 Task: Create a due date automation trigger when advanced on, 2 days before a card is due add fields without custom field "Resume" set to a date in this week at 11:00 AM.
Action: Mouse moved to (836, 248)
Screenshot: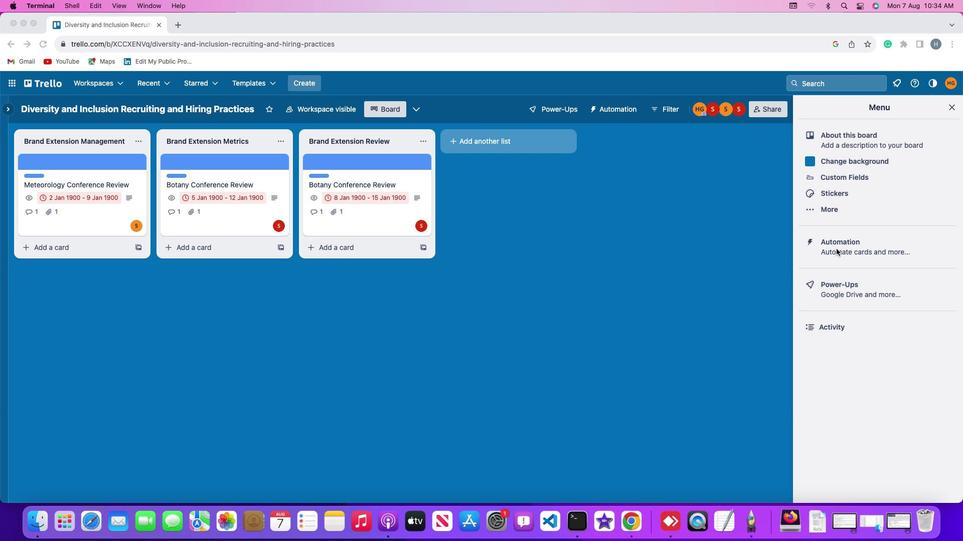 
Action: Mouse pressed left at (836, 248)
Screenshot: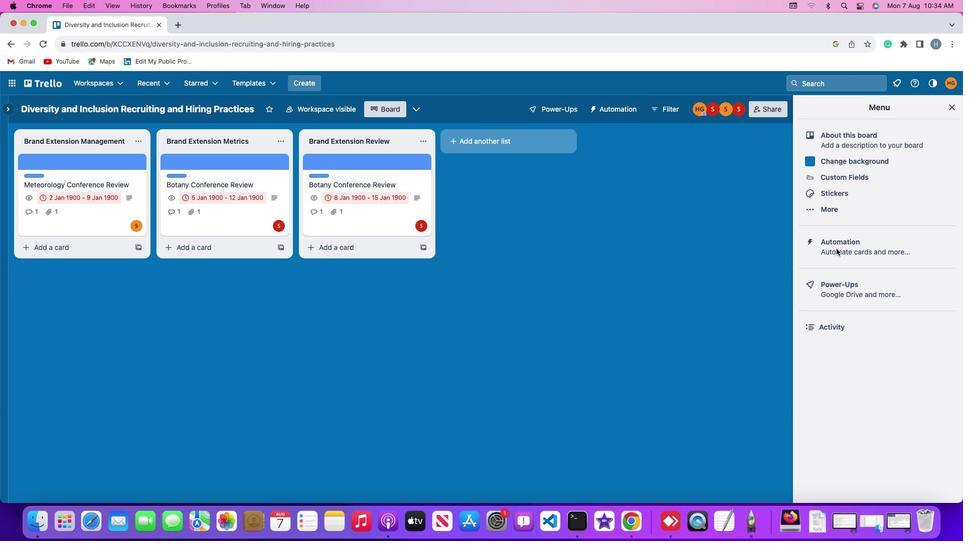 
Action: Mouse pressed left at (836, 248)
Screenshot: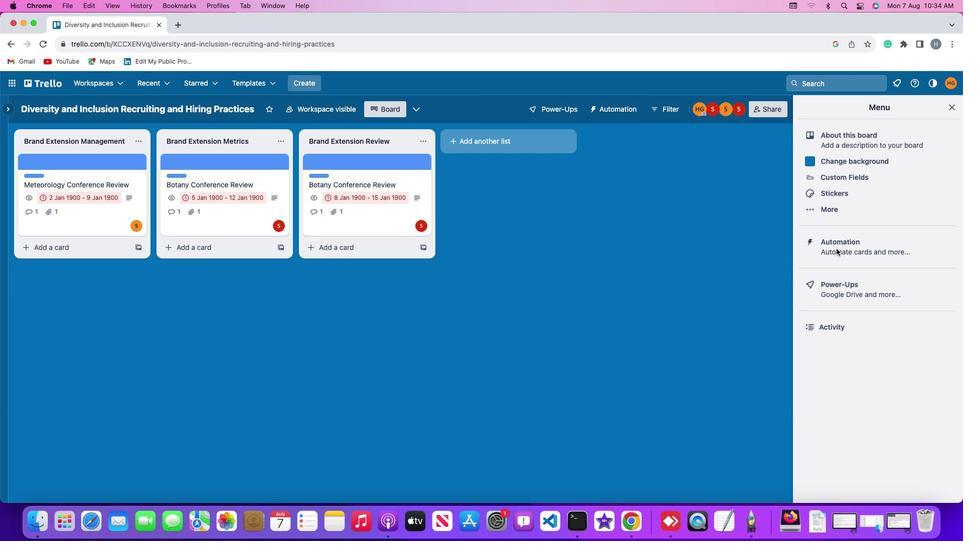 
Action: Mouse moved to (59, 238)
Screenshot: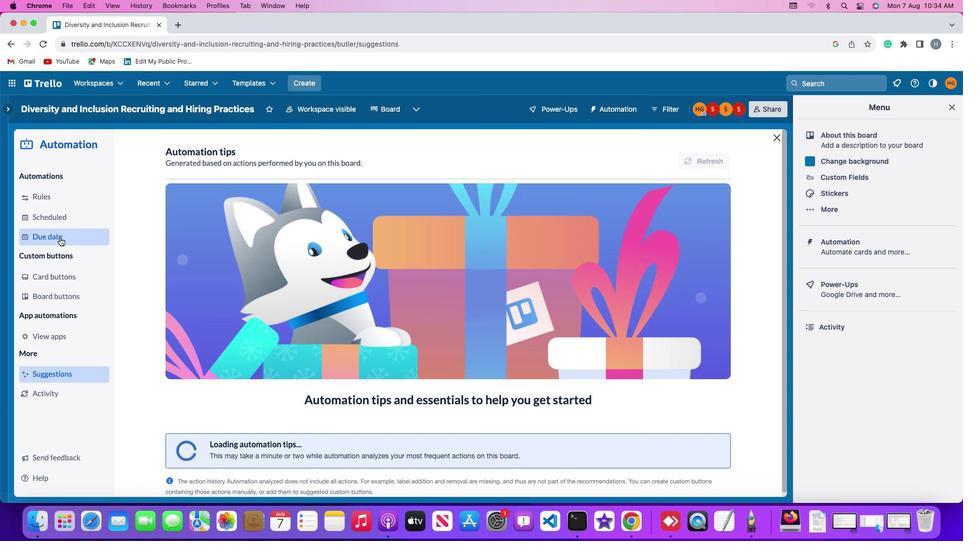 
Action: Mouse pressed left at (59, 238)
Screenshot: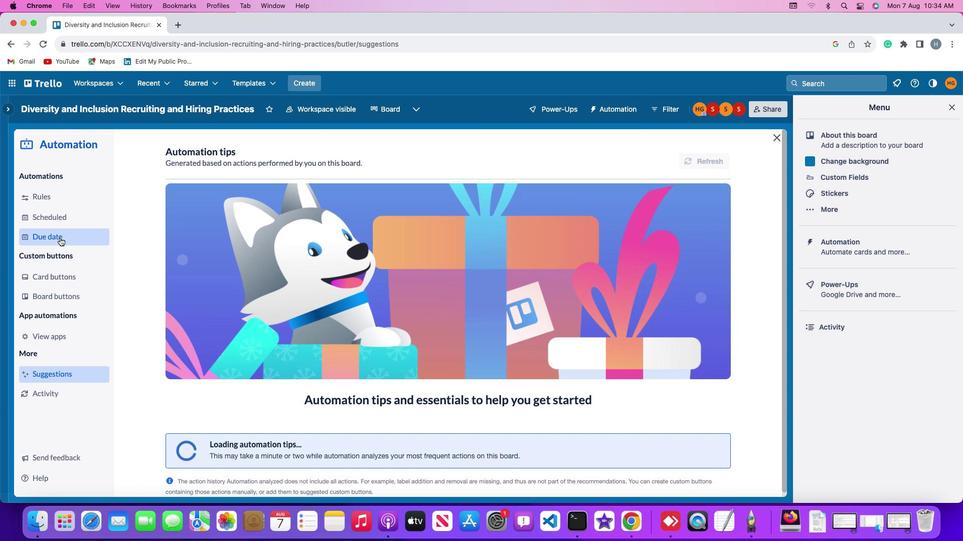 
Action: Mouse moved to (677, 153)
Screenshot: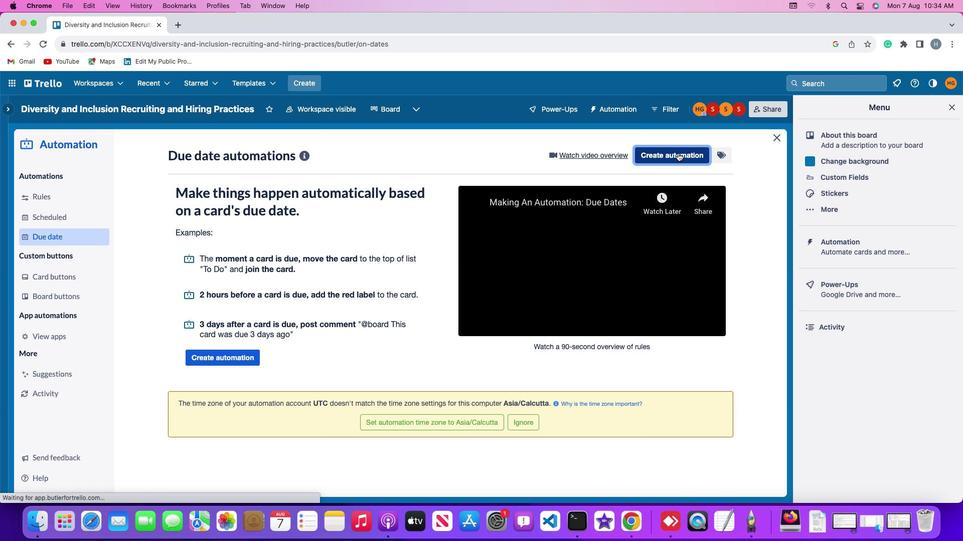 
Action: Mouse pressed left at (677, 153)
Screenshot: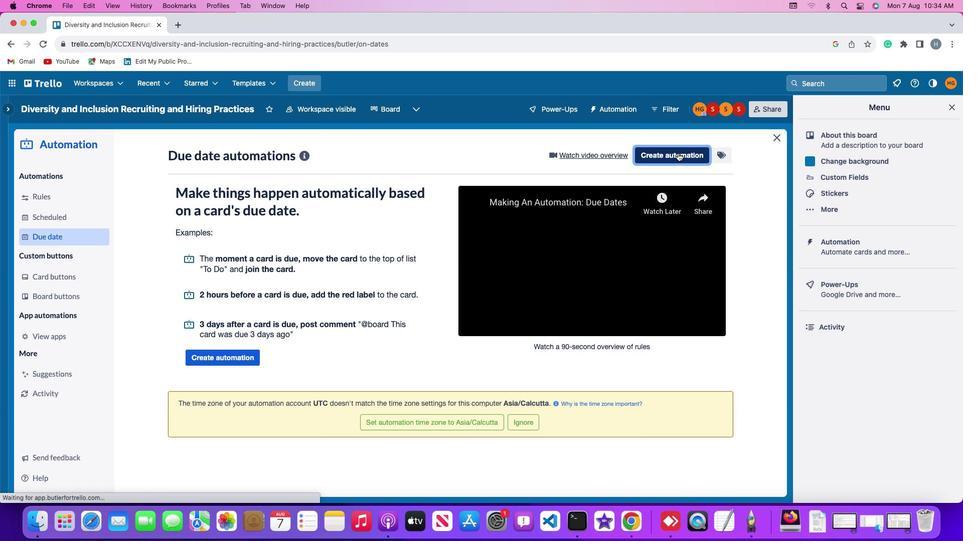 
Action: Mouse moved to (426, 253)
Screenshot: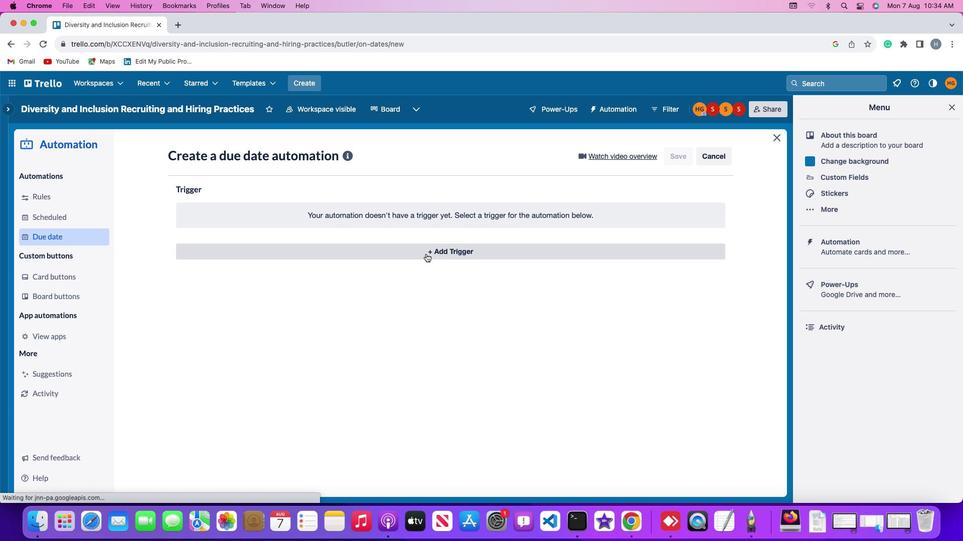 
Action: Mouse pressed left at (426, 253)
Screenshot: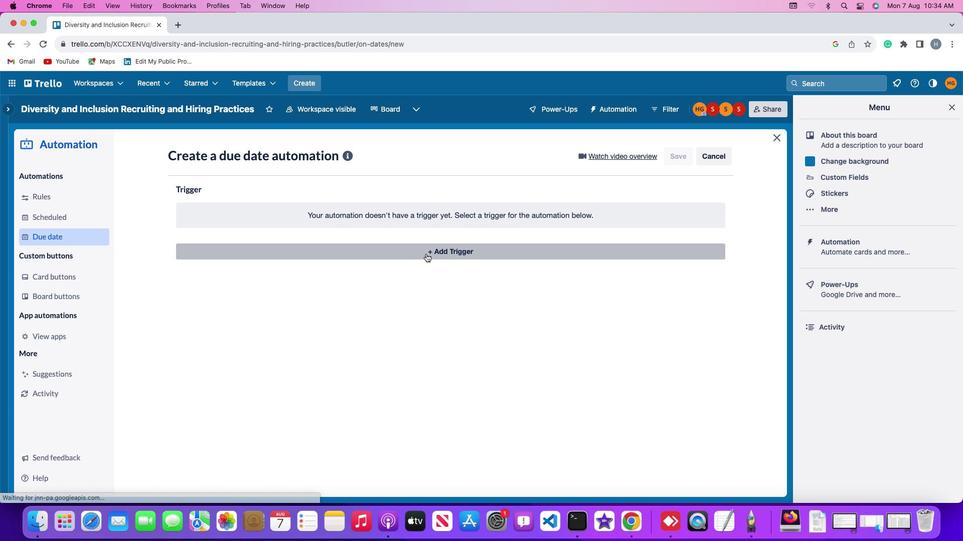 
Action: Mouse moved to (195, 403)
Screenshot: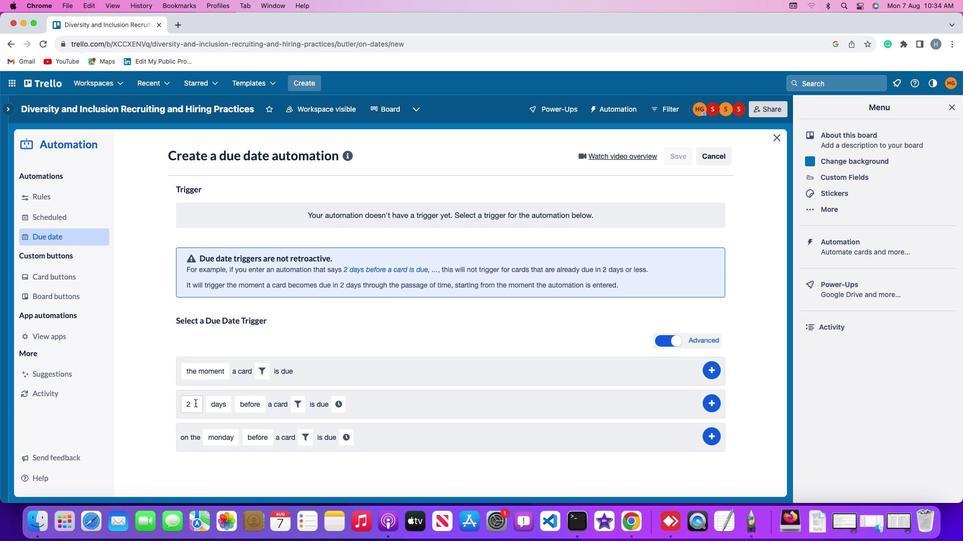 
Action: Mouse pressed left at (195, 403)
Screenshot: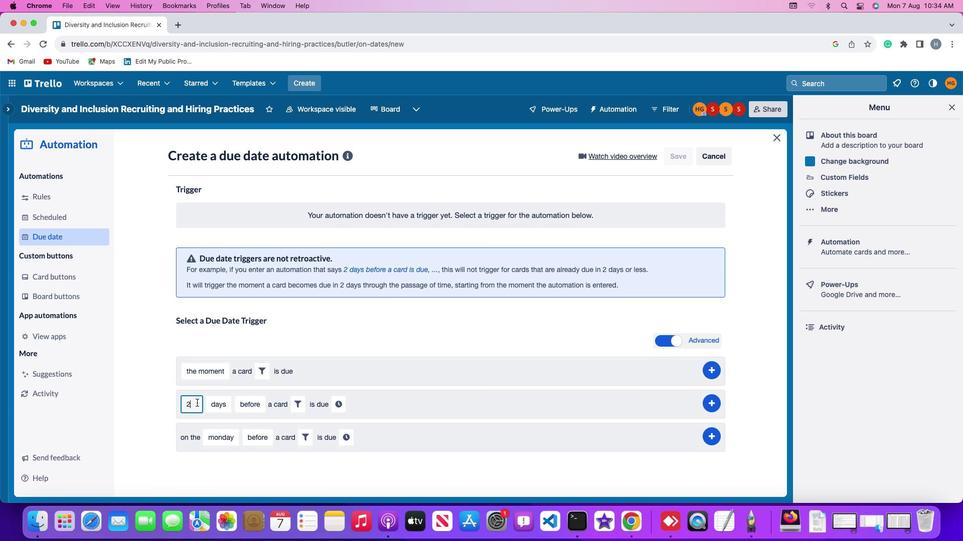 
Action: Mouse moved to (196, 404)
Screenshot: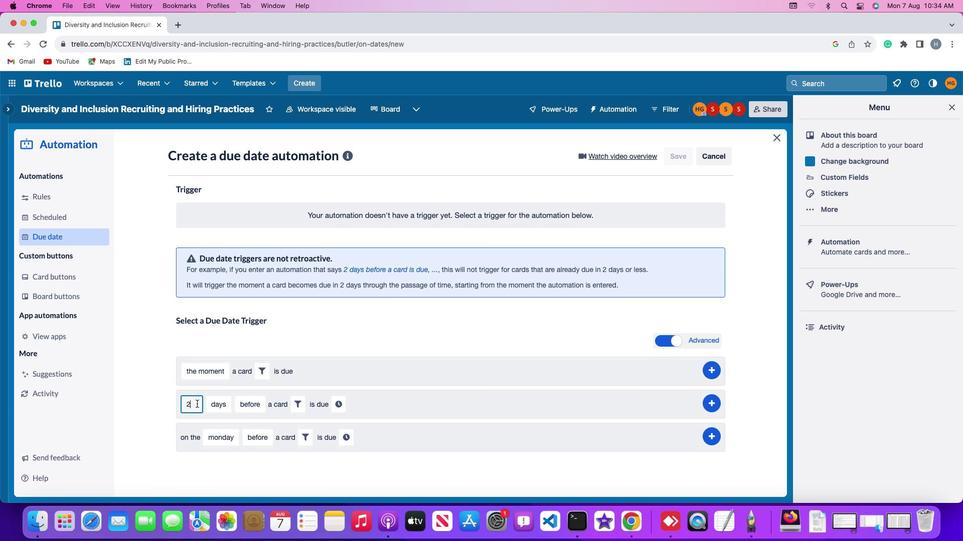 
Action: Key pressed Key.backspace'2'
Screenshot: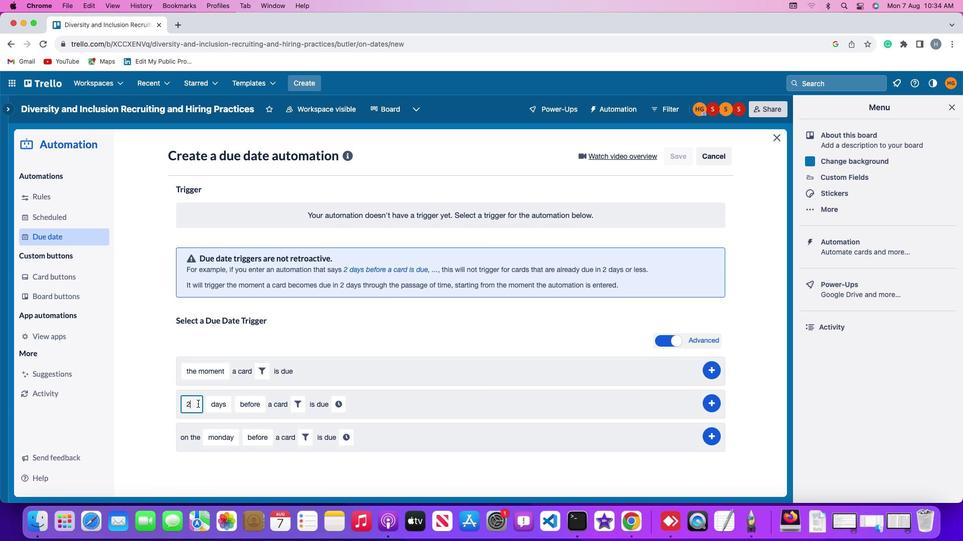 
Action: Mouse moved to (221, 407)
Screenshot: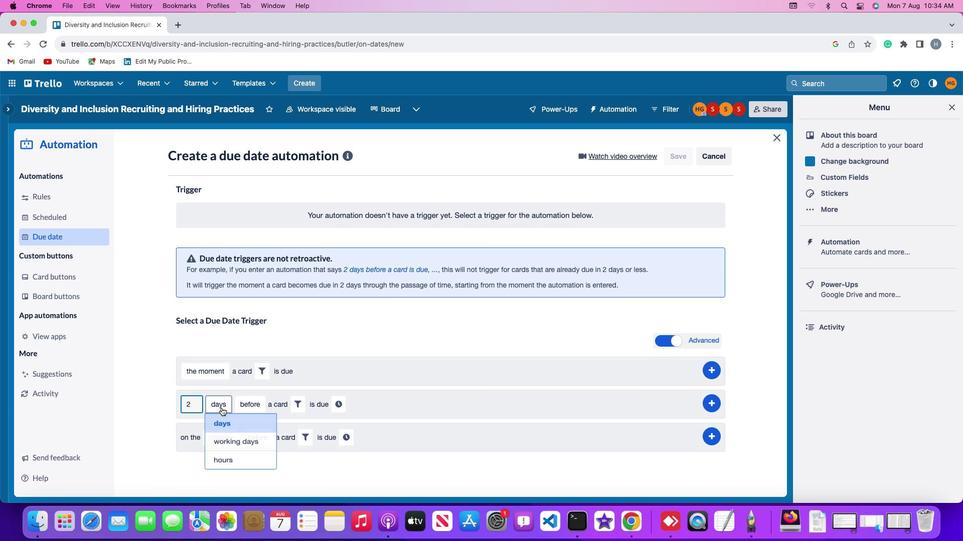 
Action: Mouse pressed left at (221, 407)
Screenshot: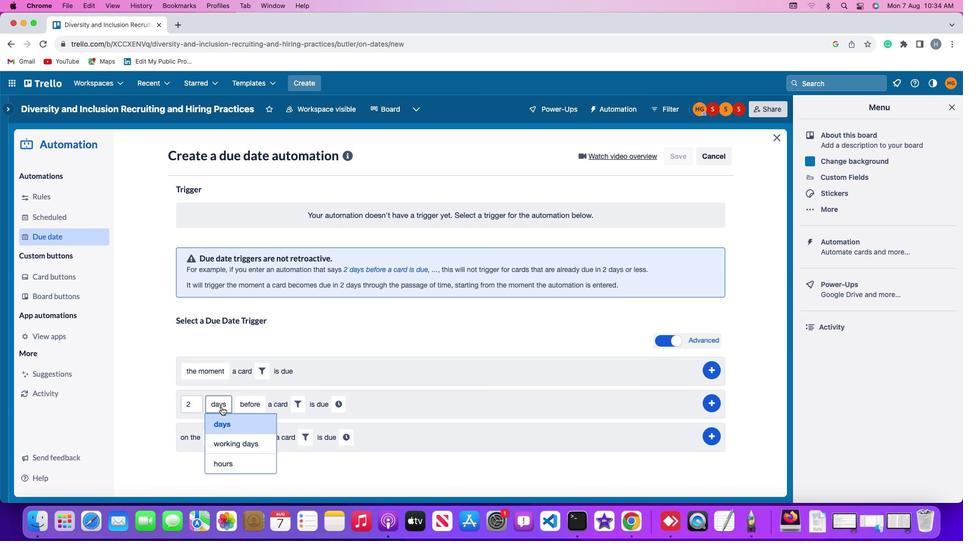 
Action: Mouse moved to (226, 427)
Screenshot: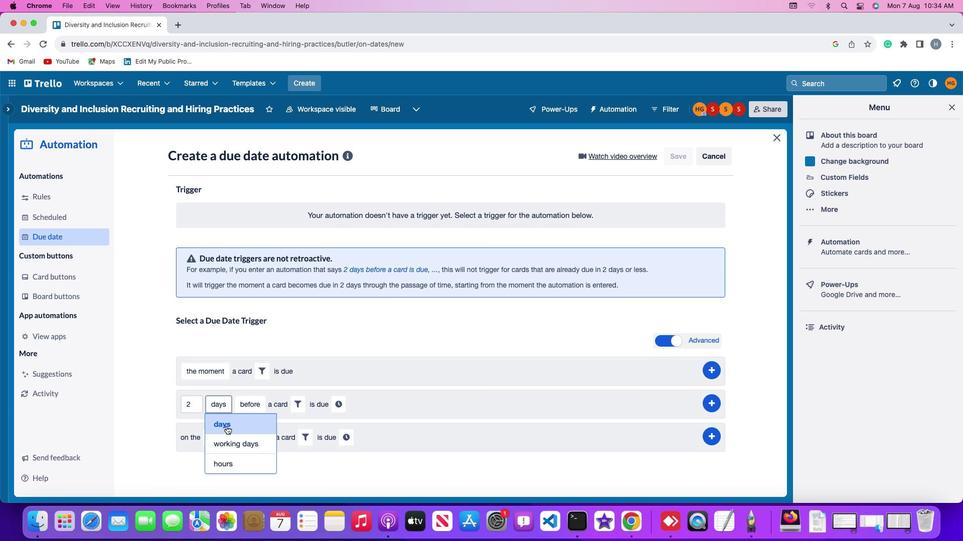 
Action: Mouse pressed left at (226, 427)
Screenshot: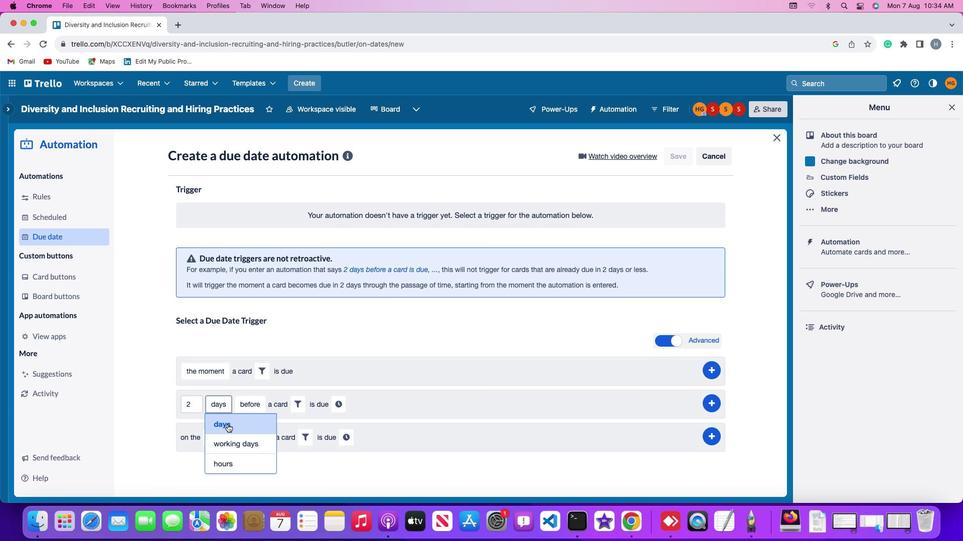 
Action: Mouse moved to (262, 400)
Screenshot: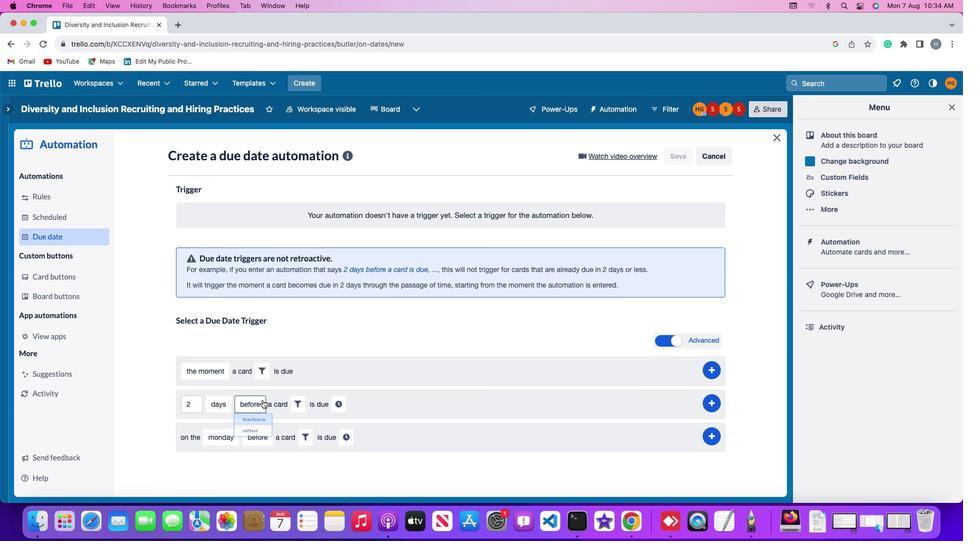 
Action: Mouse pressed left at (262, 400)
Screenshot: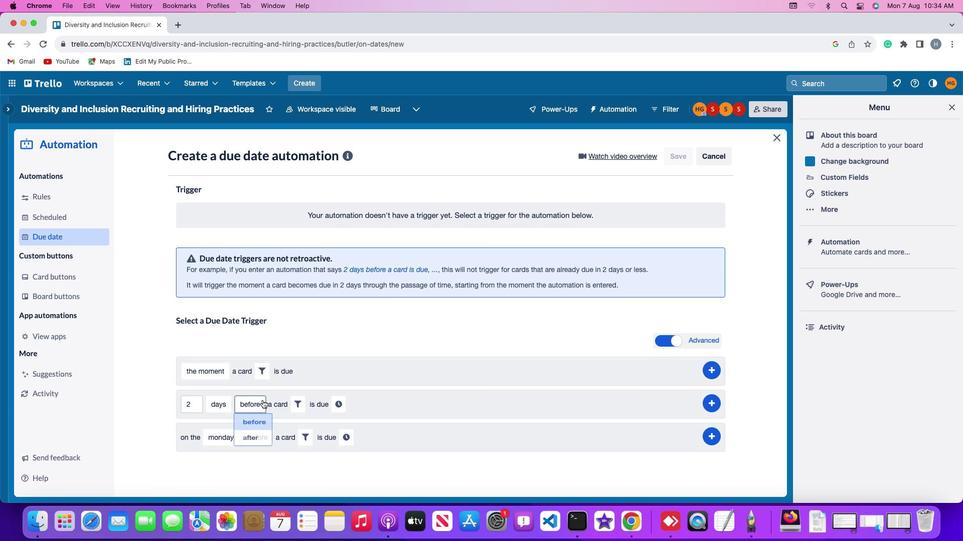 
Action: Mouse moved to (259, 421)
Screenshot: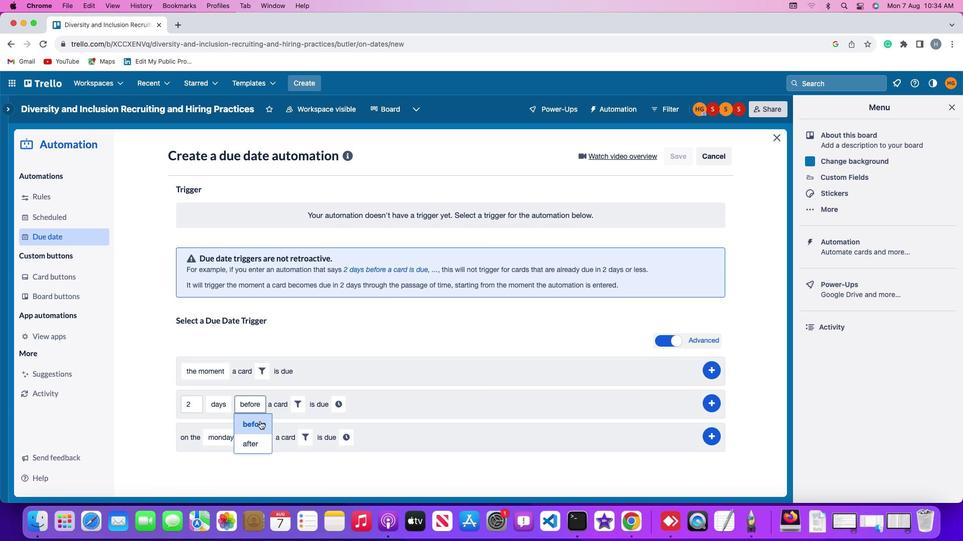 
Action: Mouse pressed left at (259, 421)
Screenshot: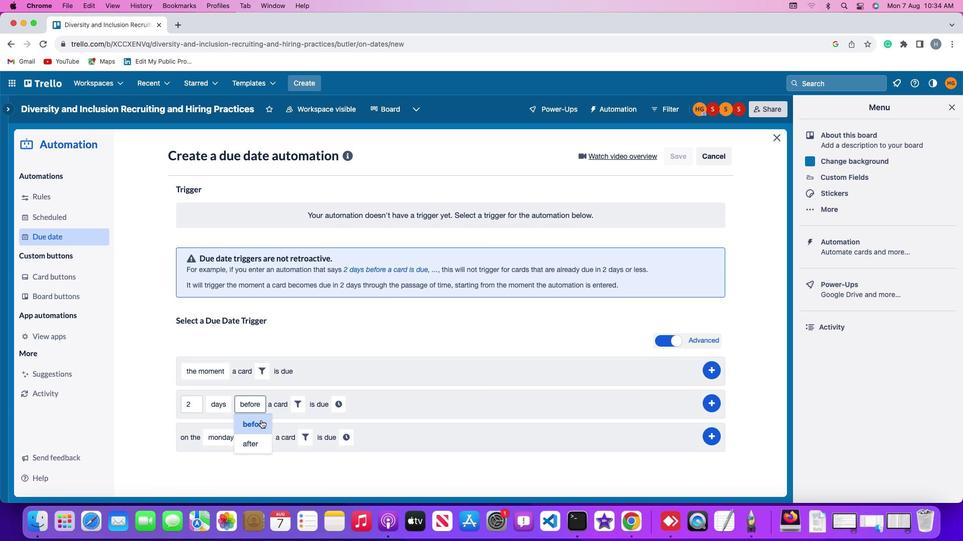 
Action: Mouse moved to (295, 403)
Screenshot: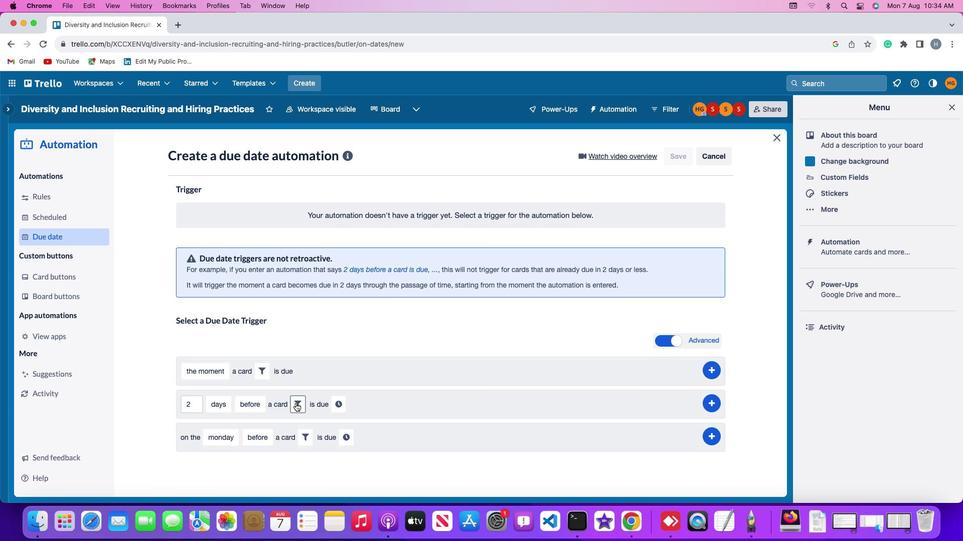
Action: Mouse pressed left at (295, 403)
Screenshot: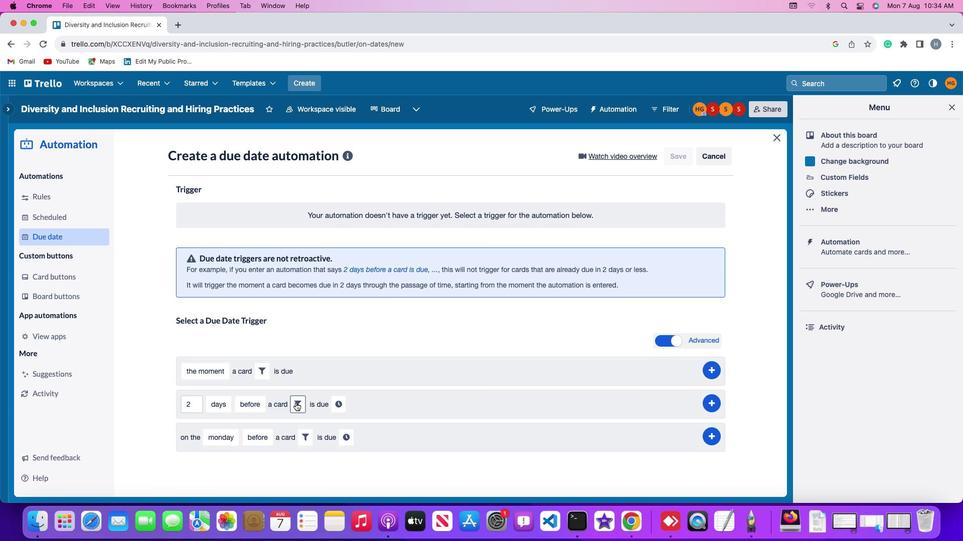 
Action: Mouse moved to (464, 434)
Screenshot: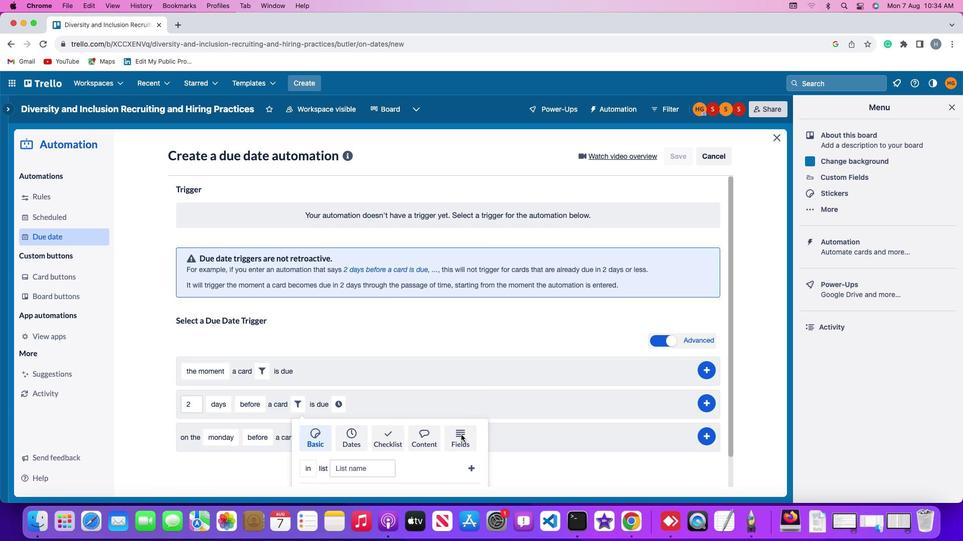 
Action: Mouse pressed left at (464, 434)
Screenshot: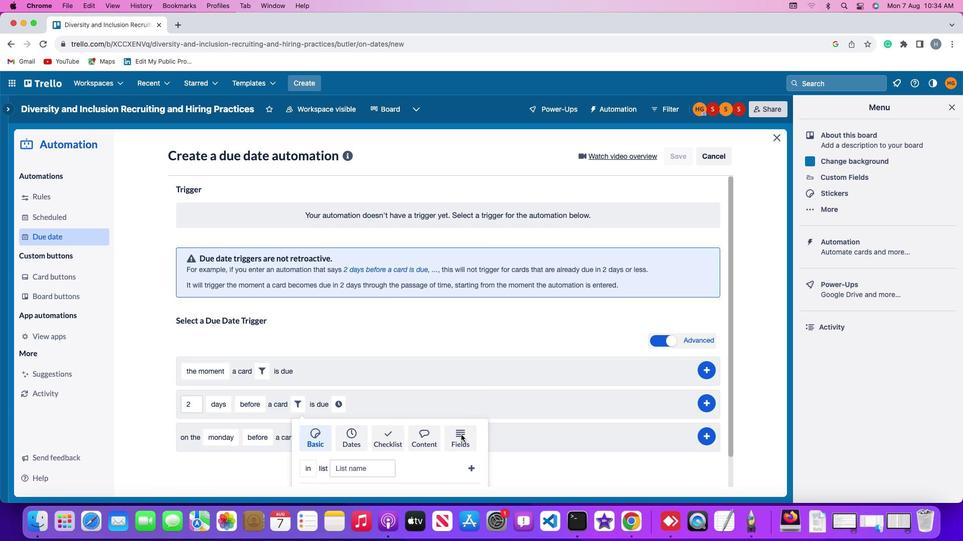 
Action: Mouse moved to (383, 442)
Screenshot: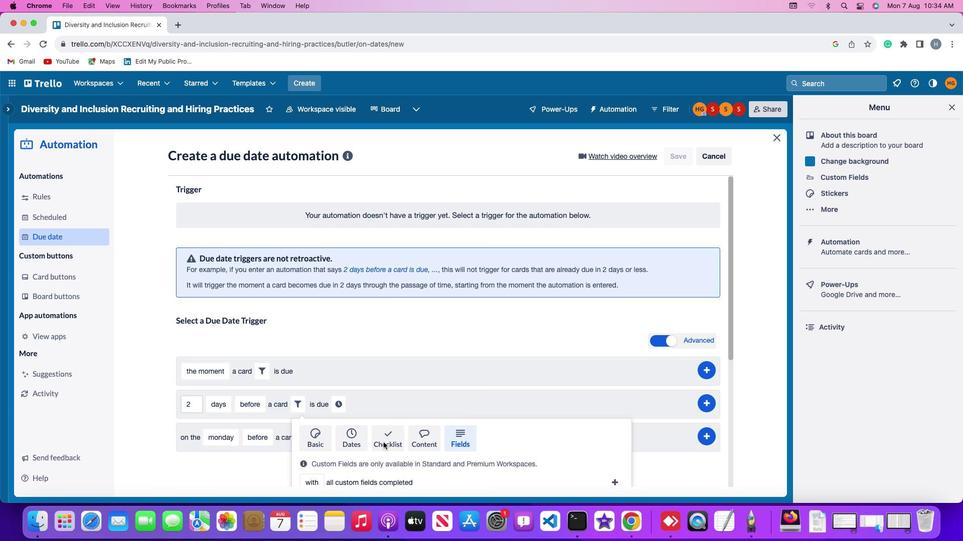 
Action: Mouse scrolled (383, 442) with delta (0, 0)
Screenshot: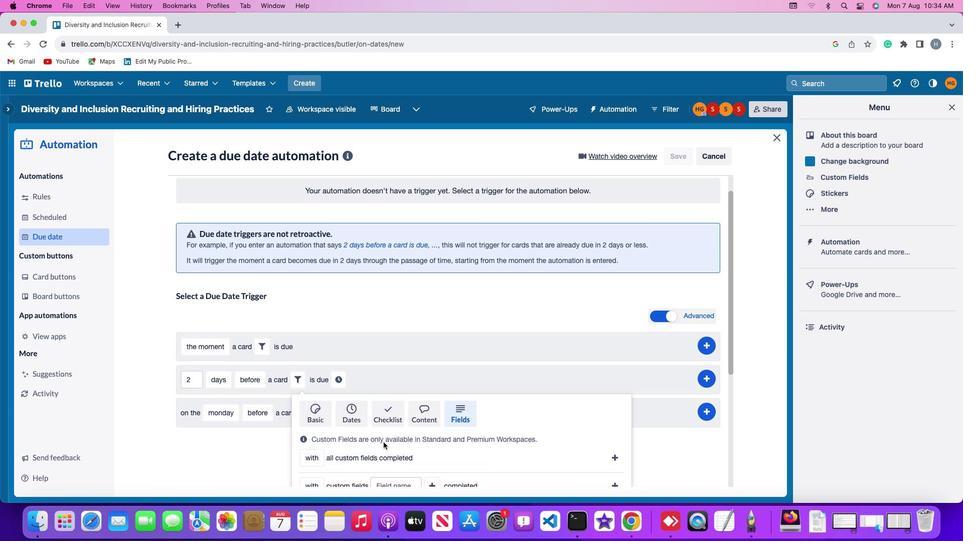 
Action: Mouse scrolled (383, 442) with delta (0, 0)
Screenshot: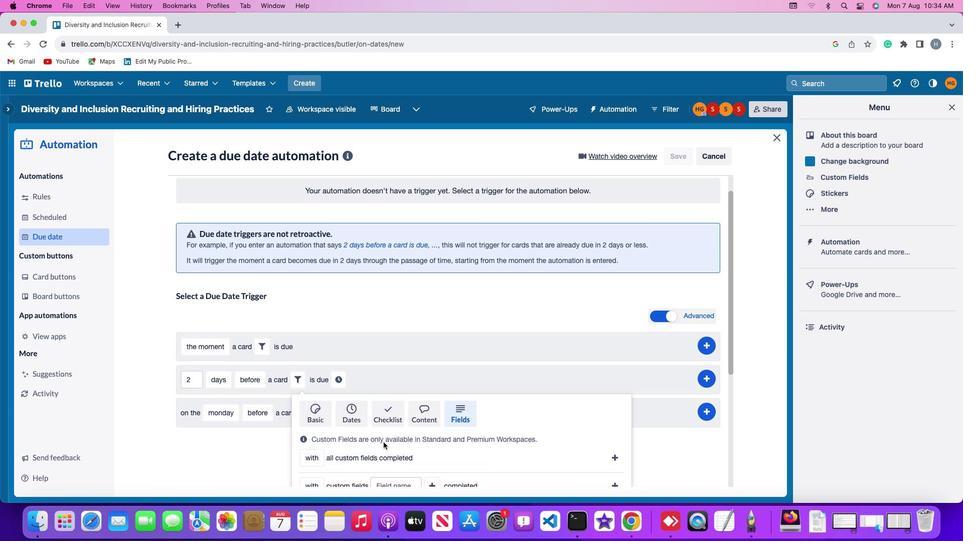
Action: Mouse scrolled (383, 442) with delta (0, -2)
Screenshot: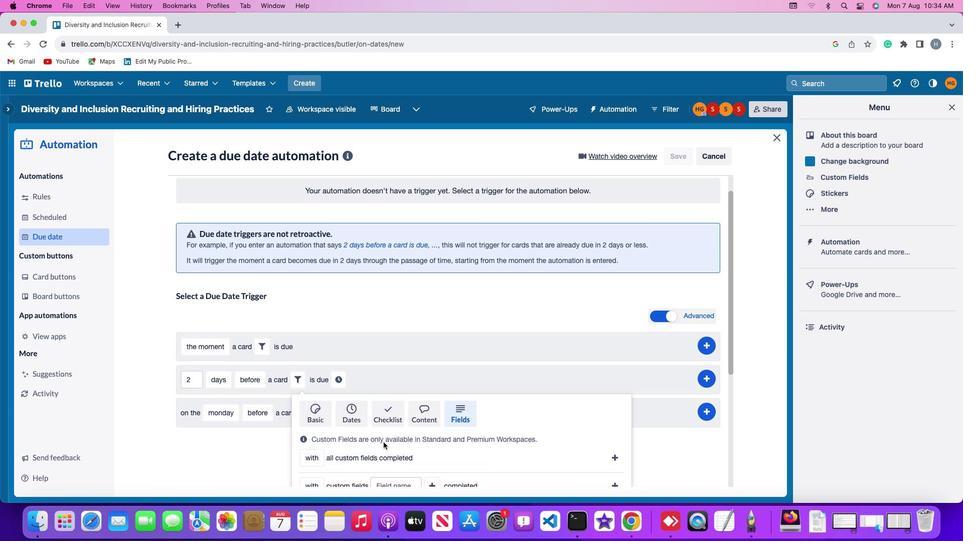 
Action: Mouse scrolled (383, 442) with delta (0, -2)
Screenshot: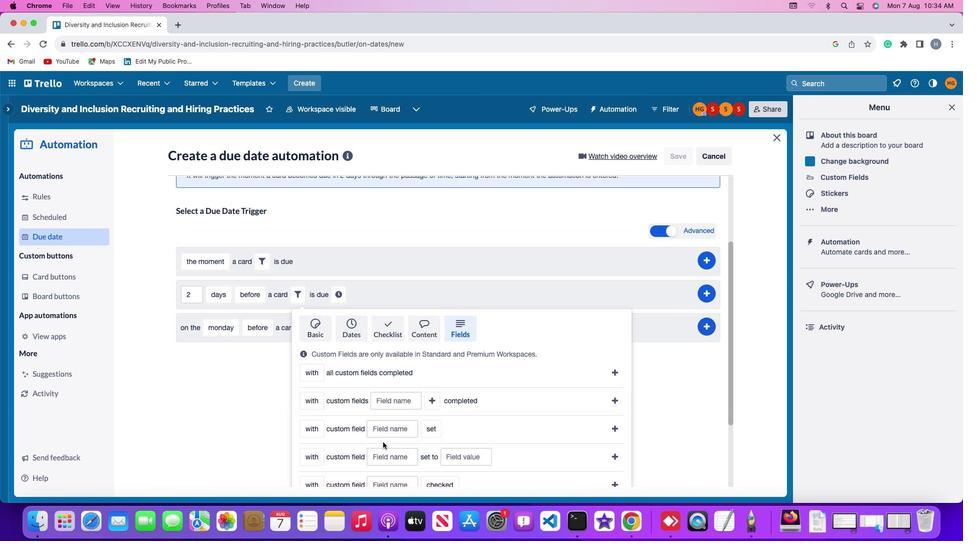 
Action: Mouse scrolled (383, 442) with delta (0, -3)
Screenshot: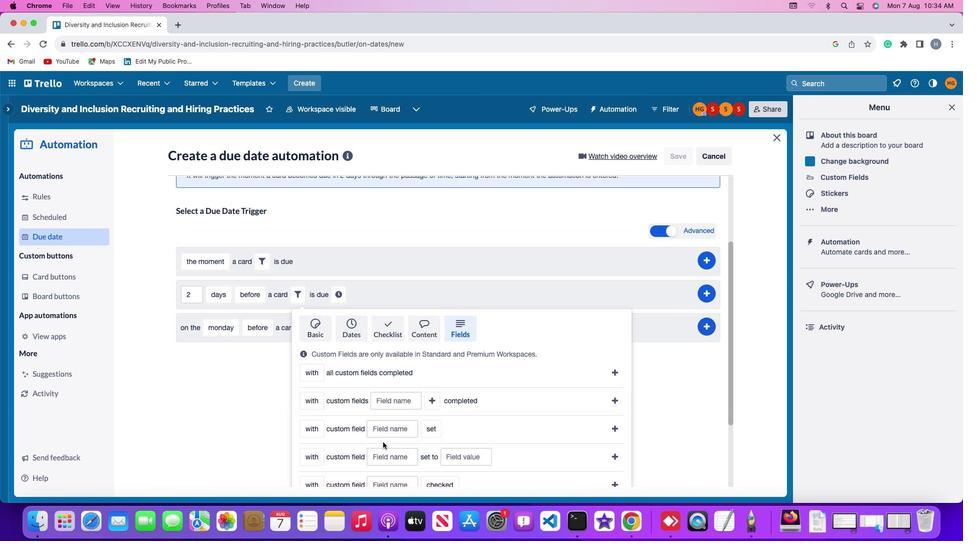 
Action: Mouse scrolled (383, 442) with delta (0, -3)
Screenshot: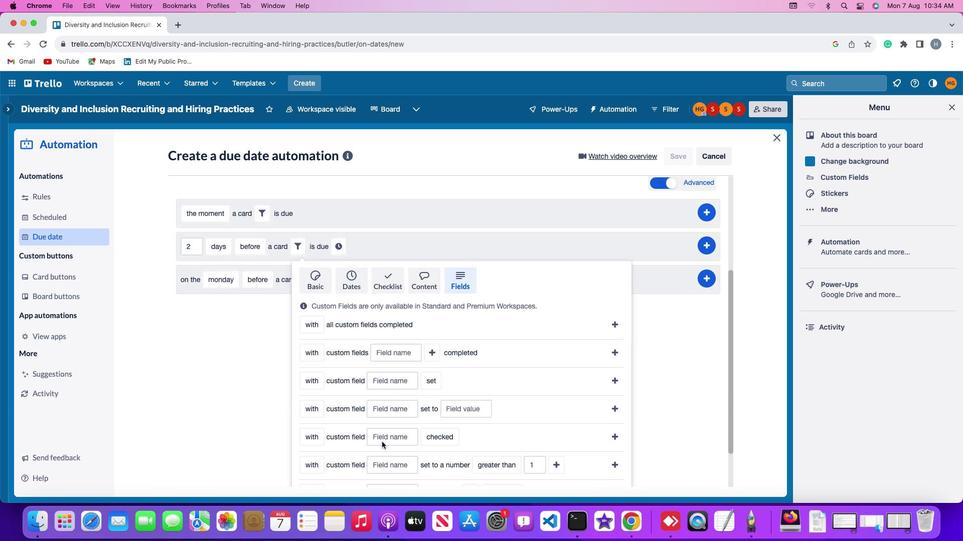 
Action: Mouse scrolled (383, 442) with delta (0, -3)
Screenshot: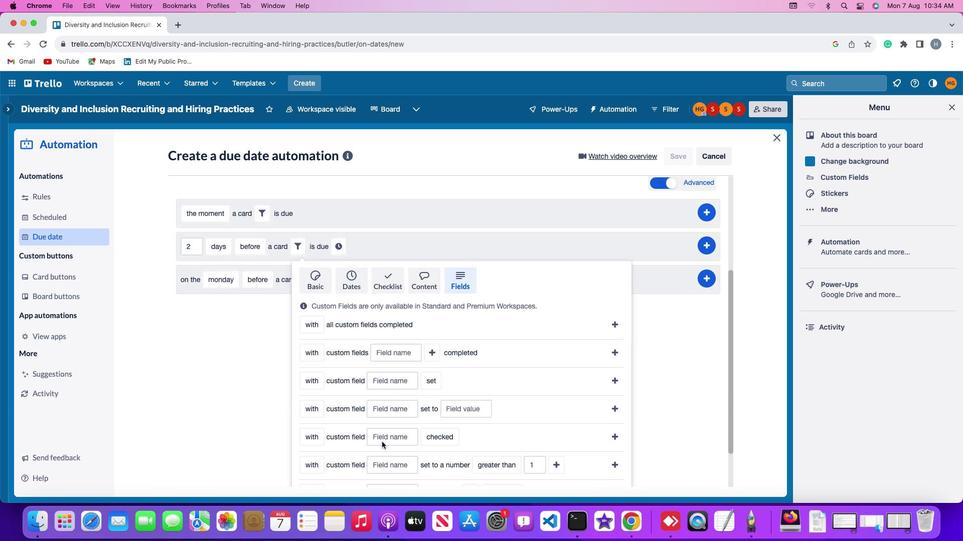 
Action: Mouse moved to (382, 442)
Screenshot: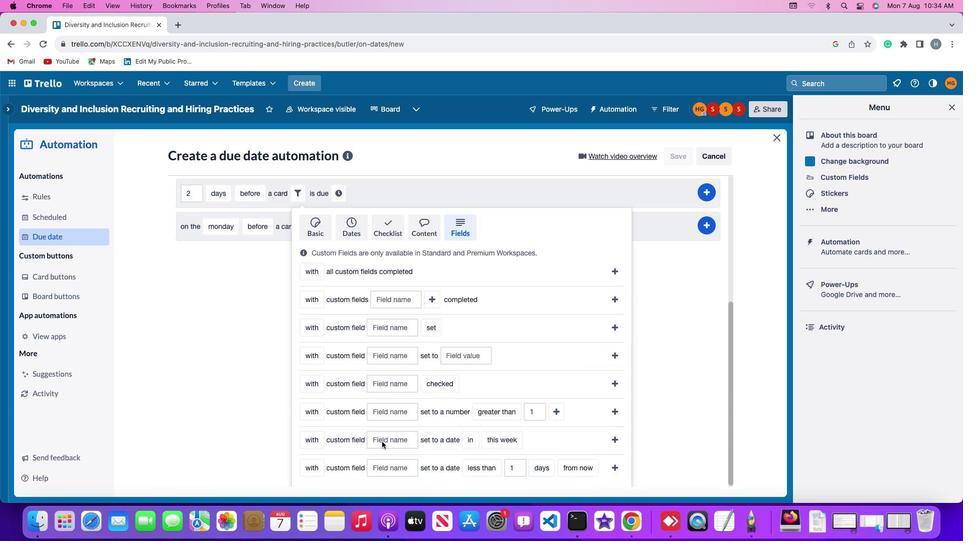 
Action: Mouse scrolled (382, 442) with delta (0, 0)
Screenshot: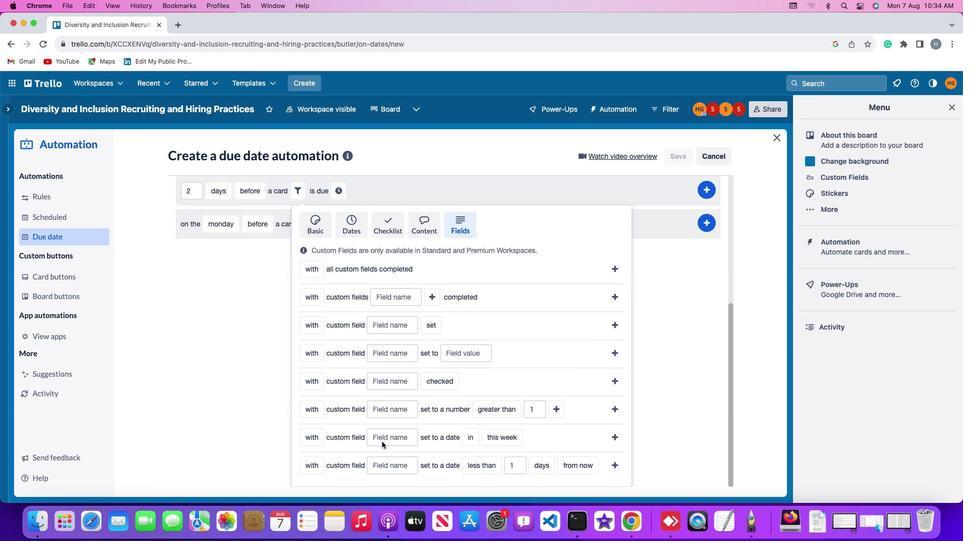 
Action: Mouse scrolled (382, 442) with delta (0, 0)
Screenshot: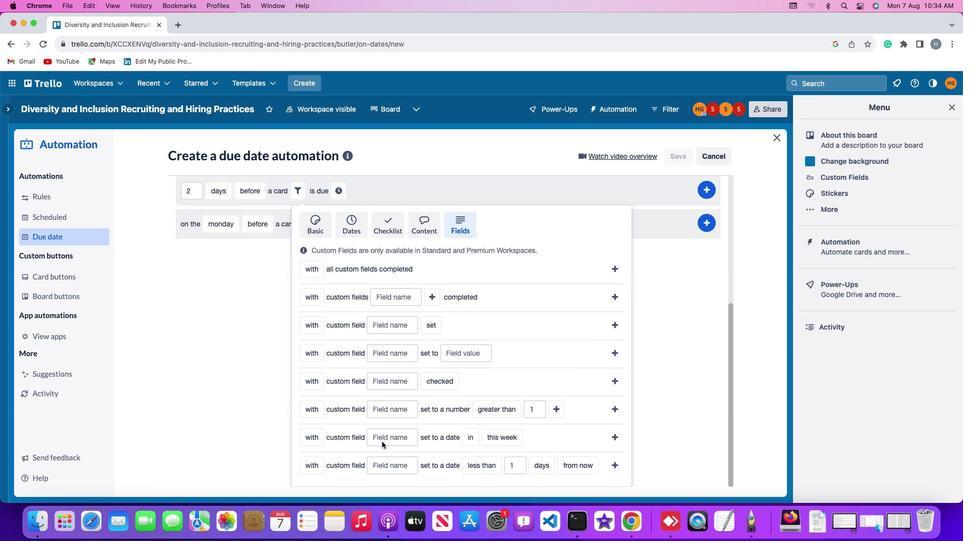 
Action: Mouse scrolled (382, 442) with delta (0, -2)
Screenshot: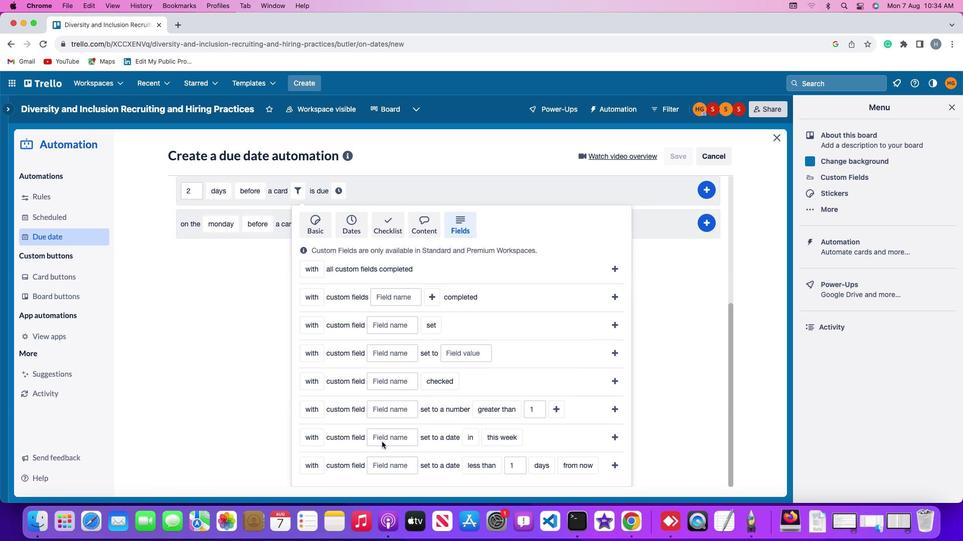 
Action: Mouse scrolled (382, 442) with delta (0, -2)
Screenshot: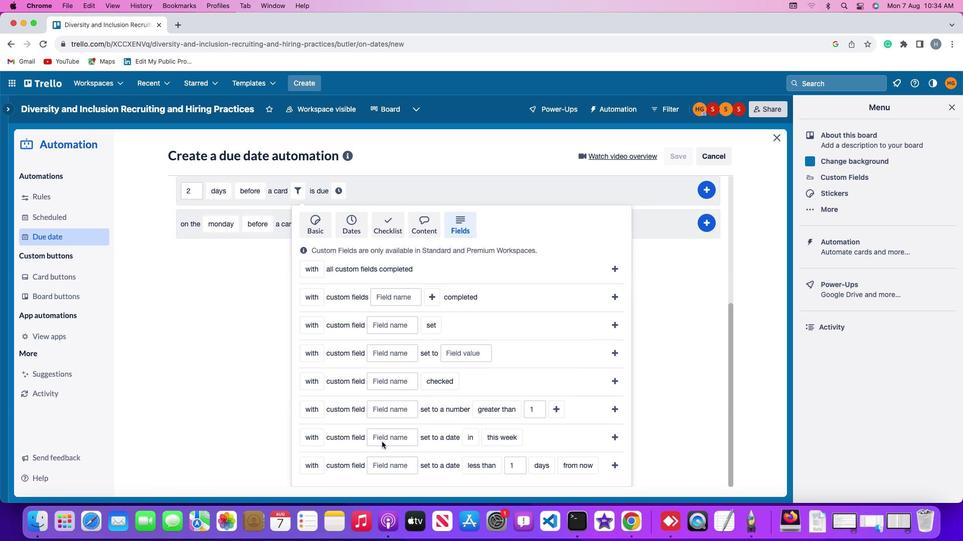 
Action: Mouse moved to (313, 443)
Screenshot: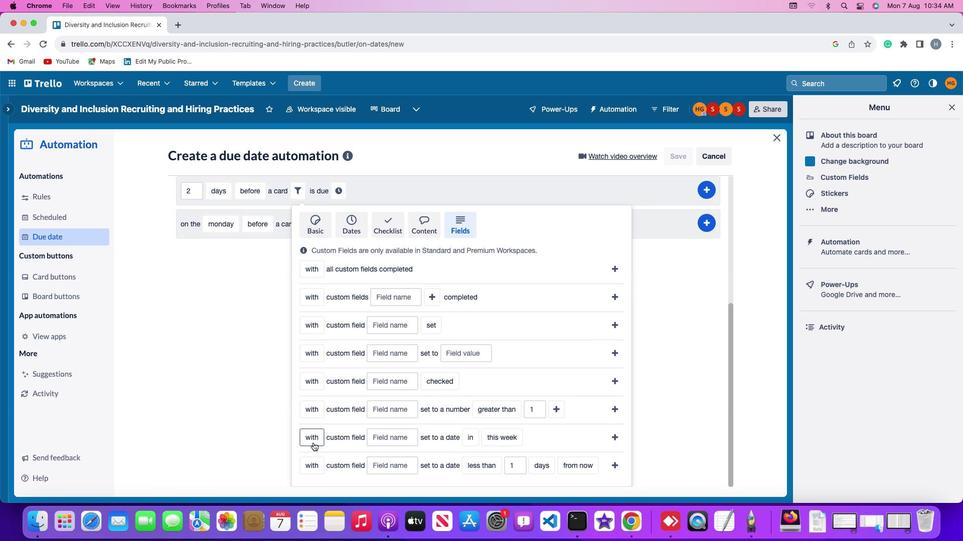 
Action: Mouse pressed left at (313, 443)
Screenshot: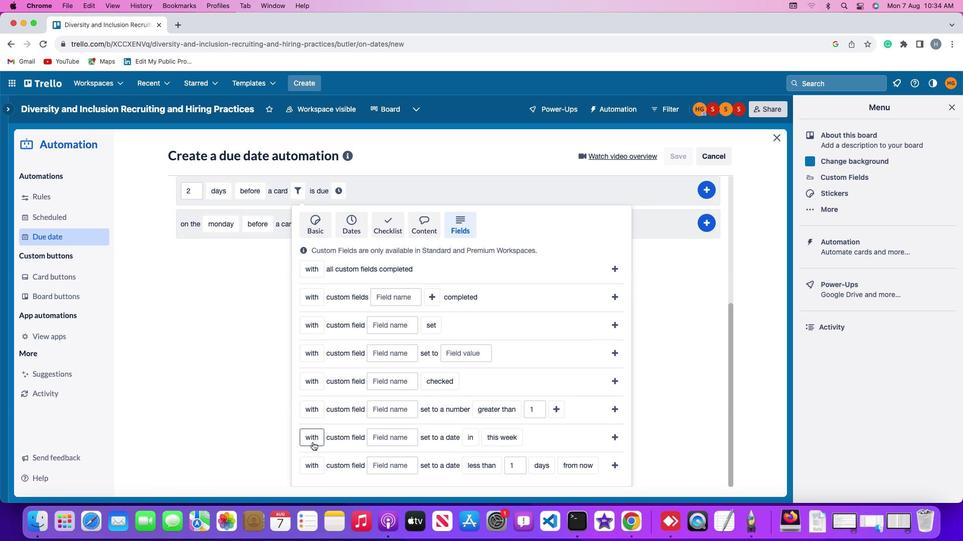 
Action: Mouse moved to (316, 470)
Screenshot: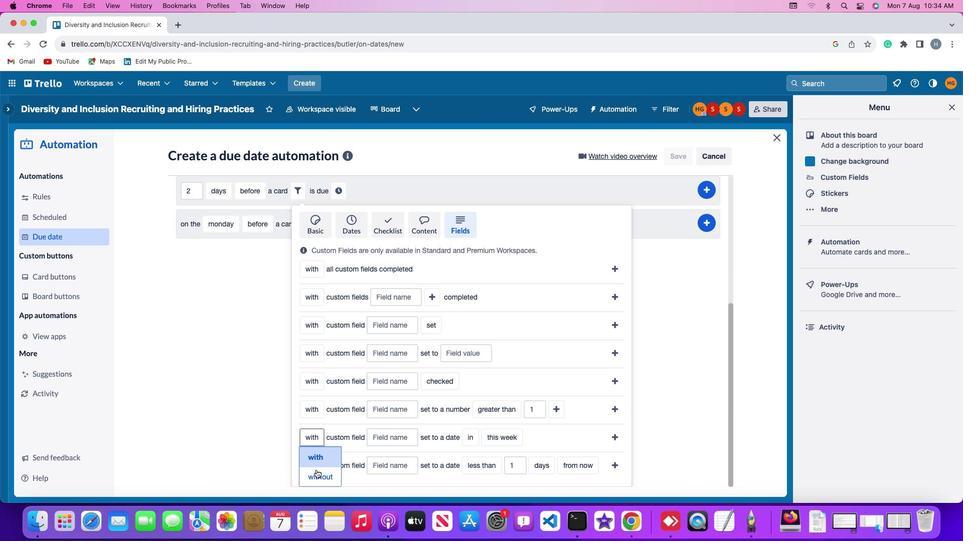 
Action: Mouse pressed left at (316, 470)
Screenshot: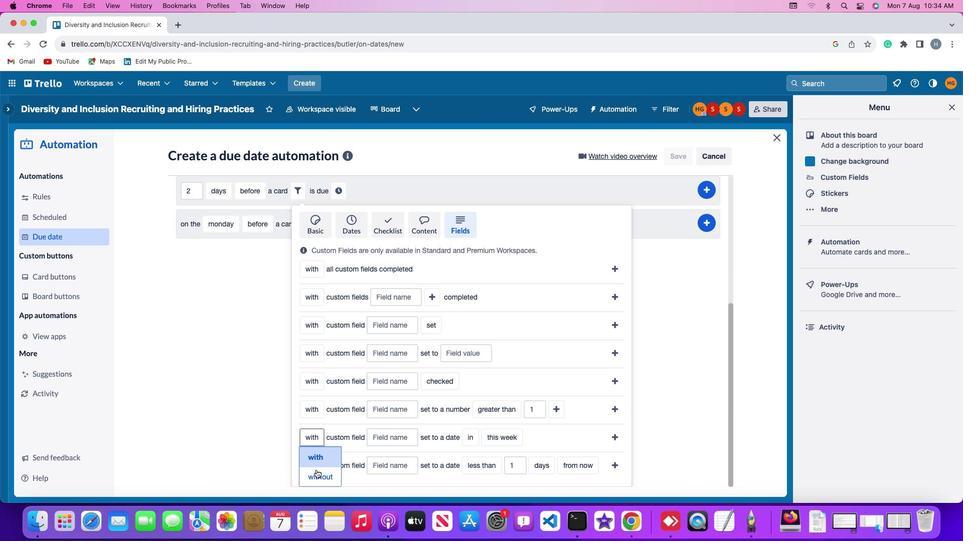 
Action: Mouse moved to (402, 436)
Screenshot: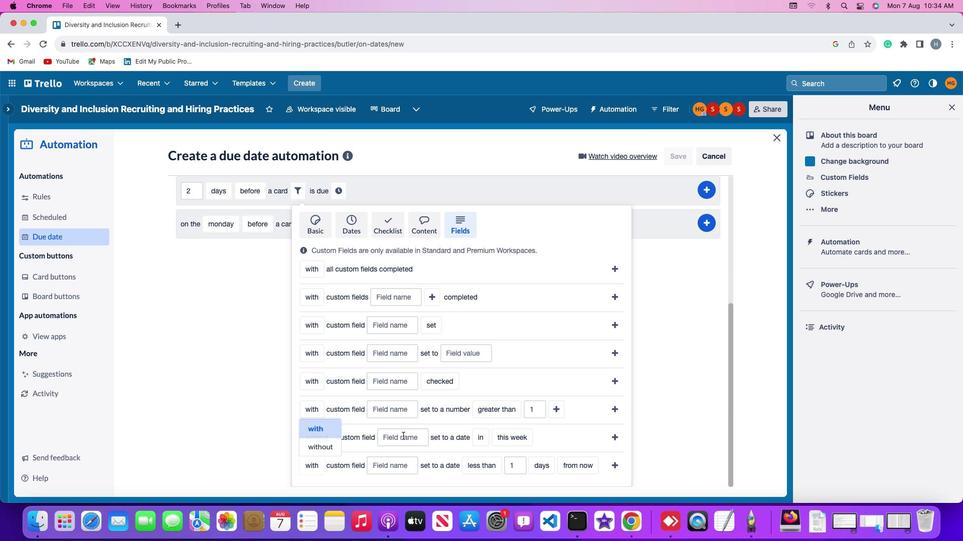 
Action: Mouse pressed left at (402, 436)
Screenshot: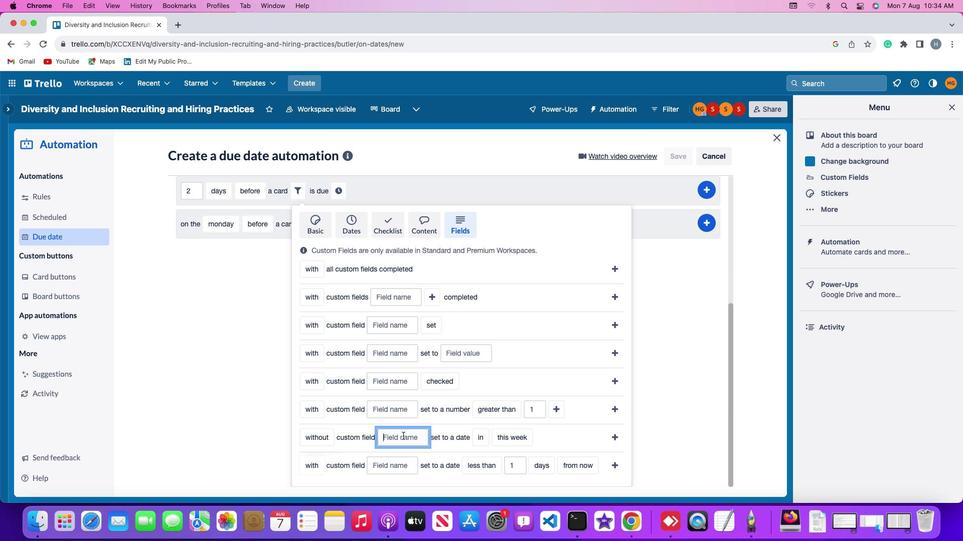 
Action: Mouse moved to (402, 435)
Screenshot: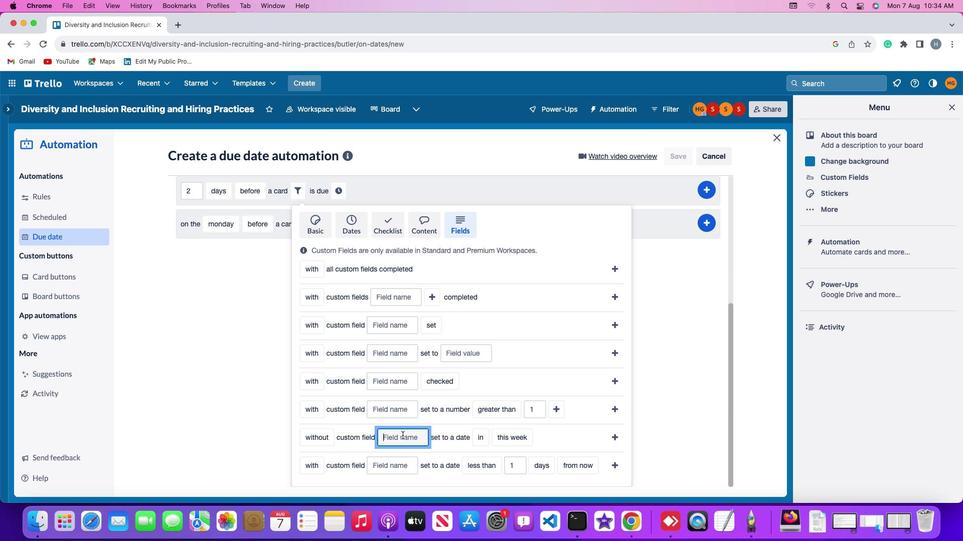 
Action: Key pressed Key.shift'R''e''s''u''m''e'
Screenshot: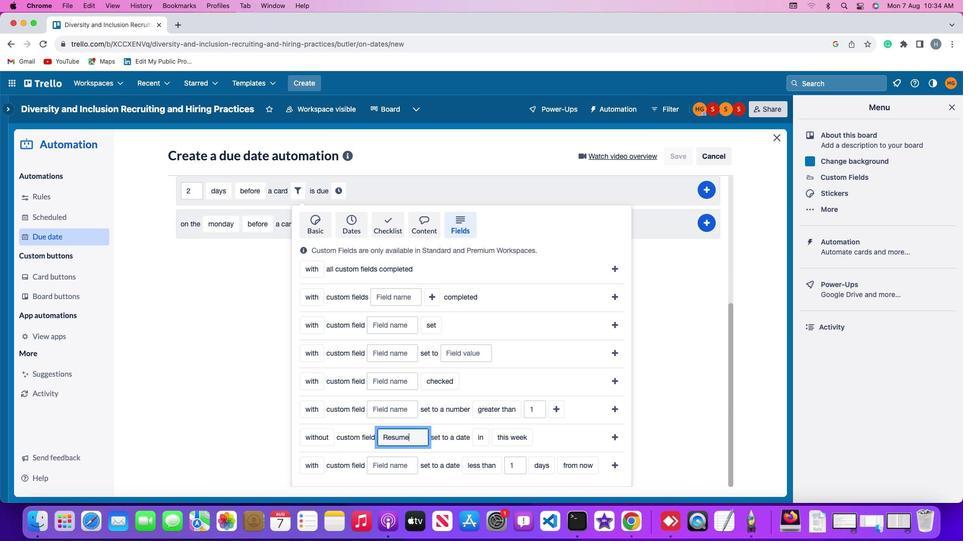 
Action: Mouse moved to (486, 438)
Screenshot: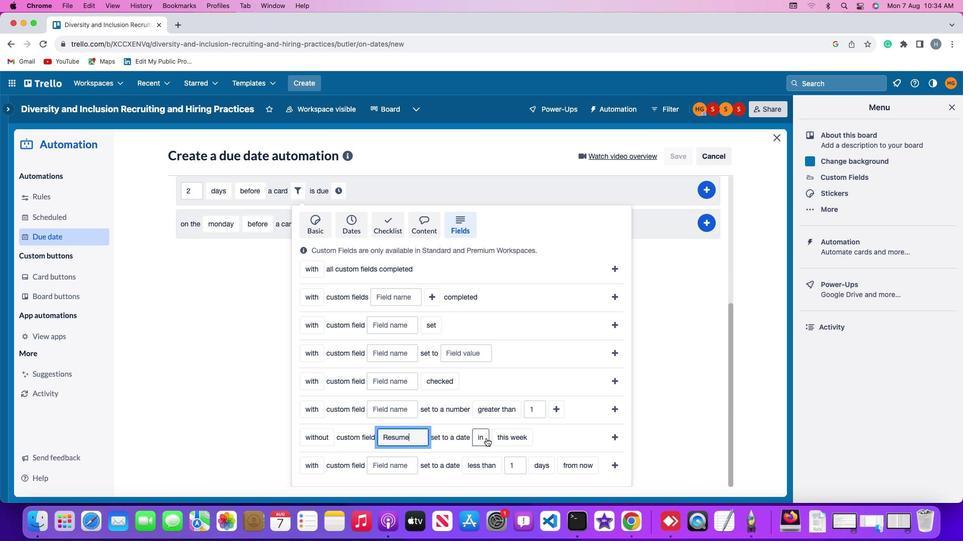 
Action: Mouse pressed left at (486, 438)
Screenshot: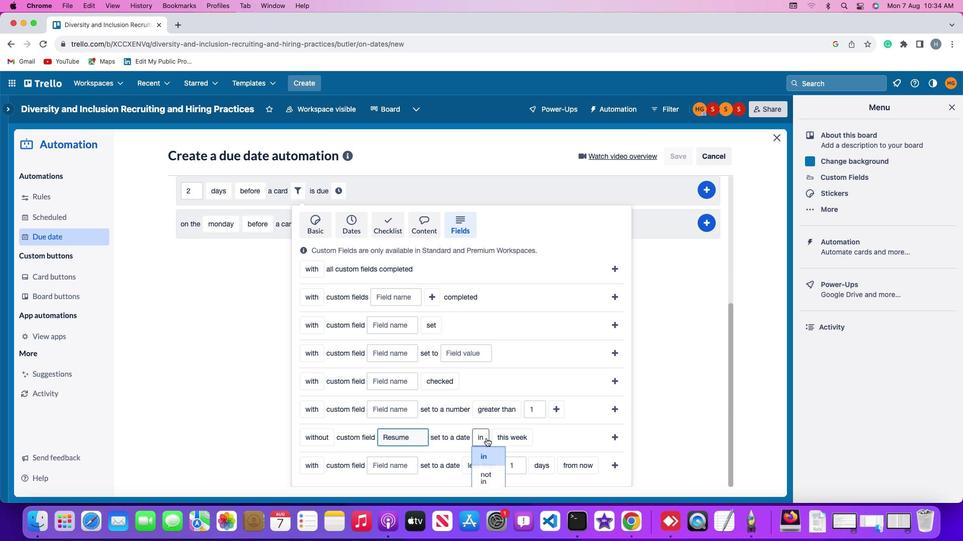 
Action: Mouse moved to (484, 456)
Screenshot: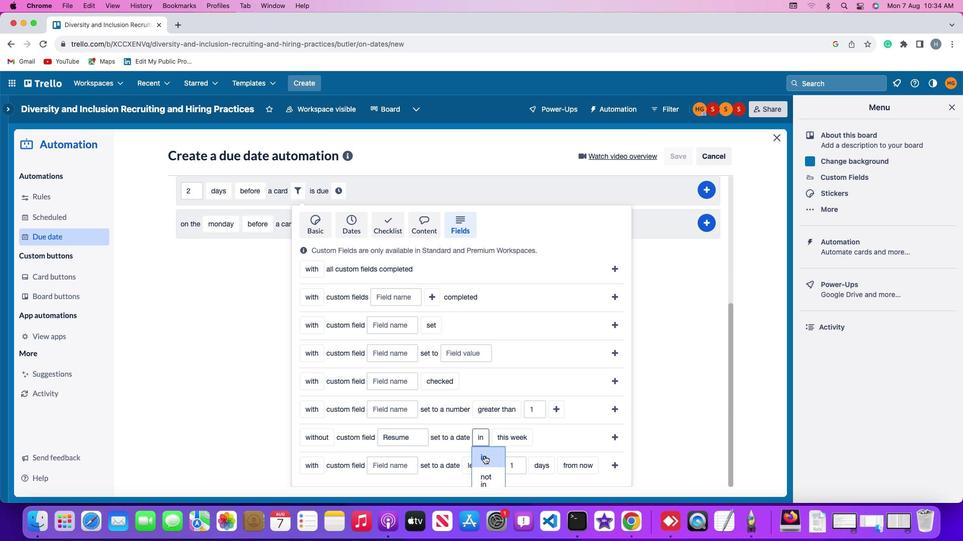 
Action: Mouse pressed left at (484, 456)
Screenshot: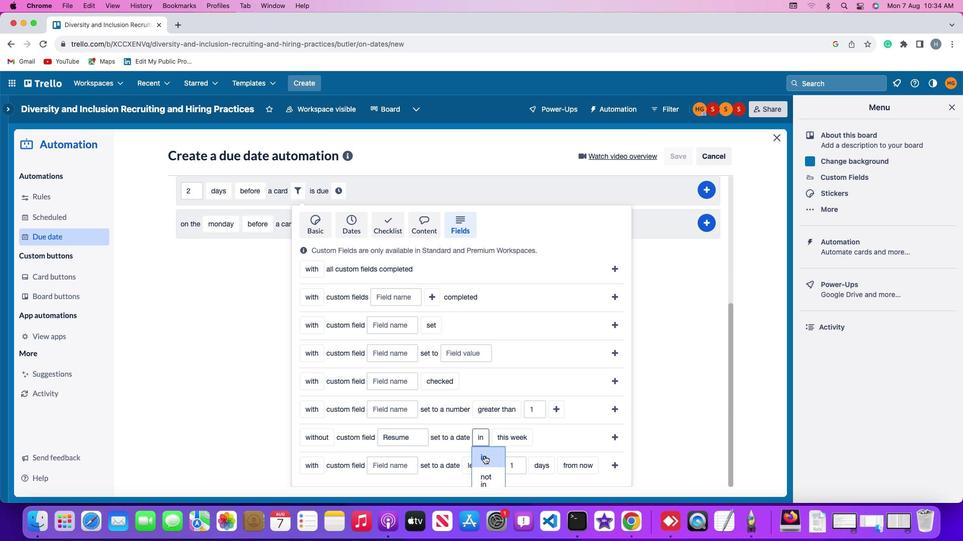 
Action: Mouse moved to (512, 437)
Screenshot: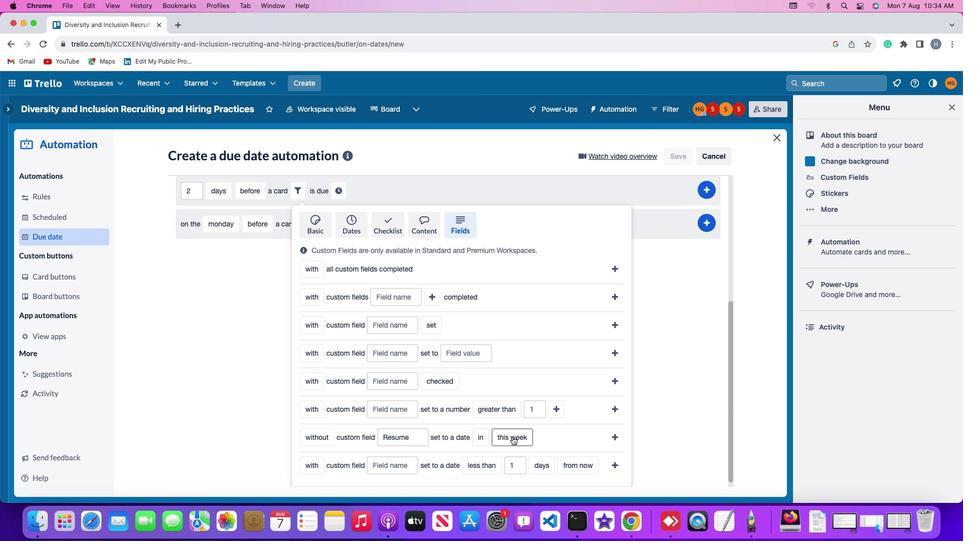 
Action: Mouse pressed left at (512, 437)
Screenshot: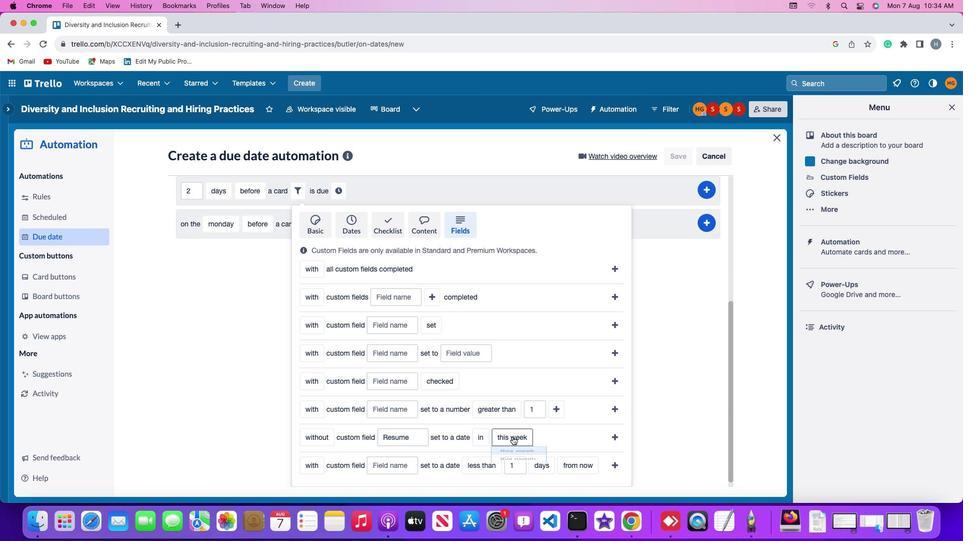 
Action: Mouse moved to (523, 454)
Screenshot: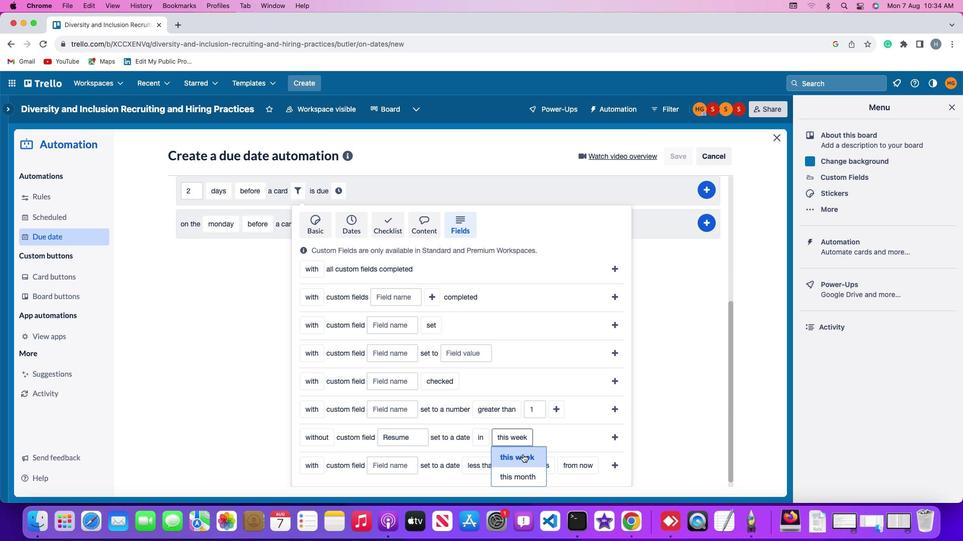 
Action: Mouse pressed left at (523, 454)
Screenshot: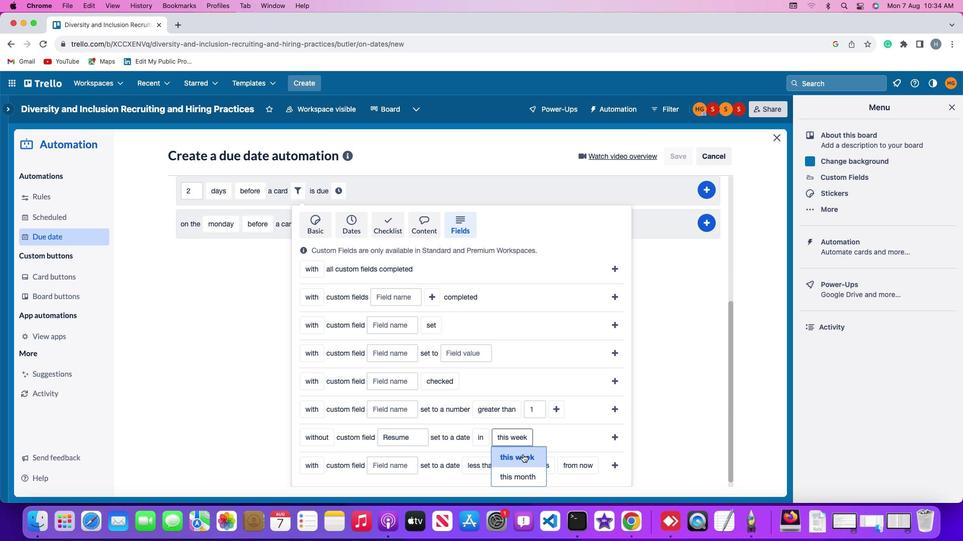 
Action: Mouse moved to (614, 437)
Screenshot: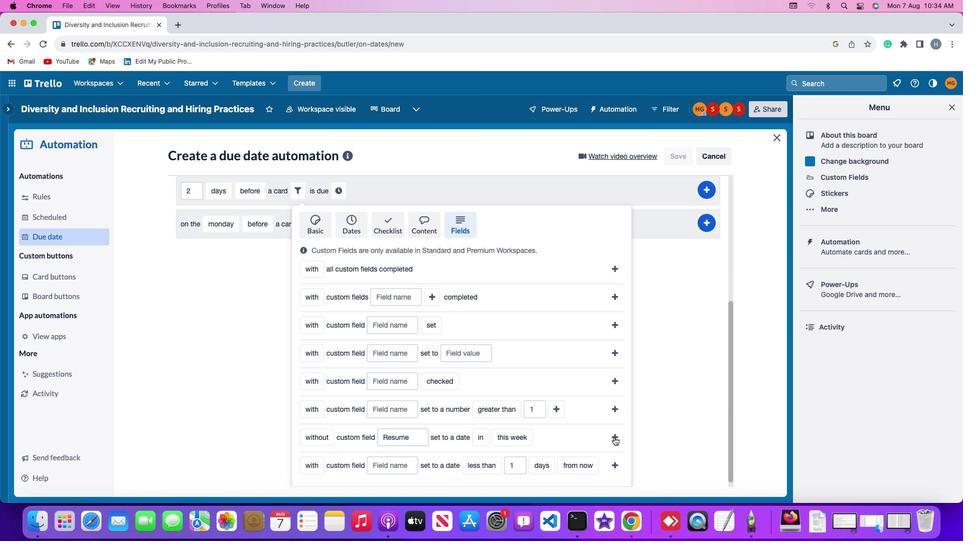 
Action: Mouse pressed left at (614, 437)
Screenshot: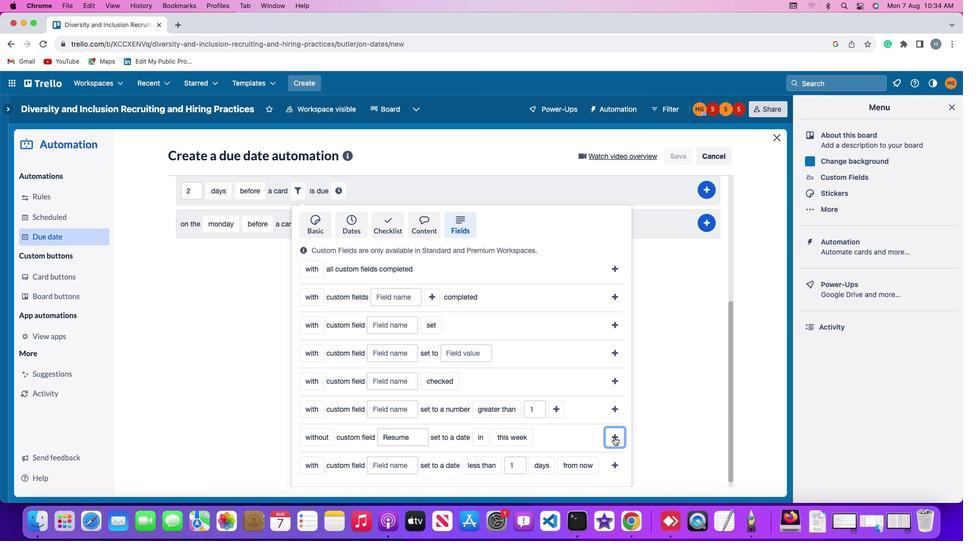 
Action: Mouse moved to (538, 404)
Screenshot: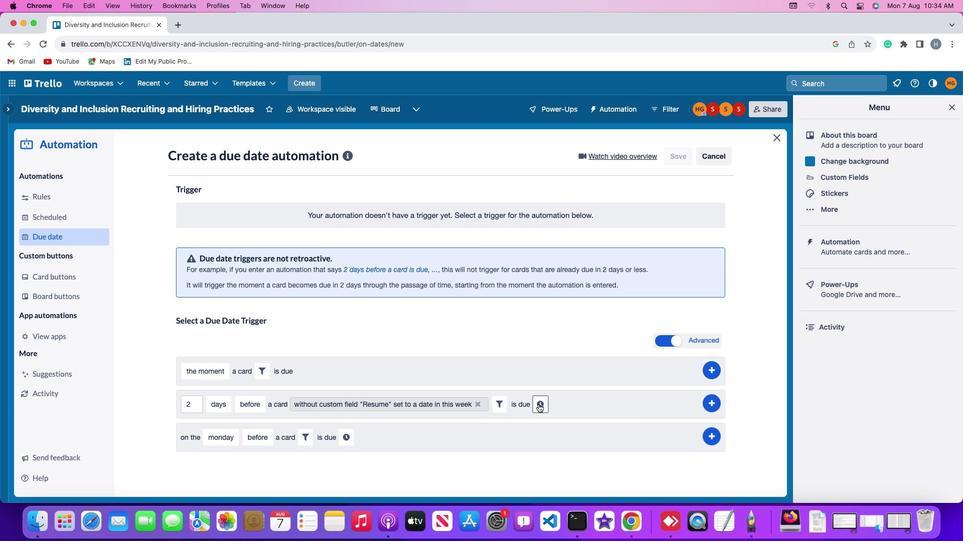 
Action: Mouse pressed left at (538, 404)
Screenshot: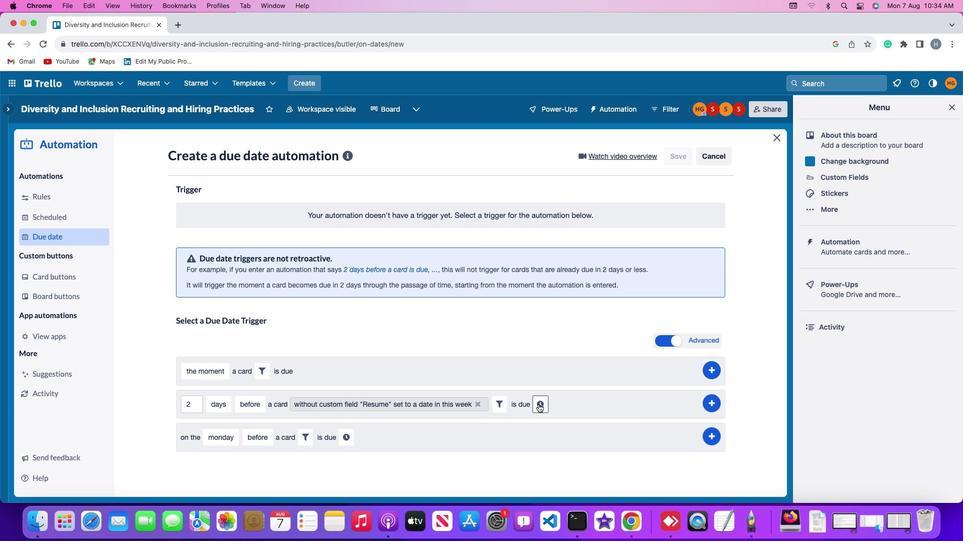 
Action: Mouse moved to (565, 407)
Screenshot: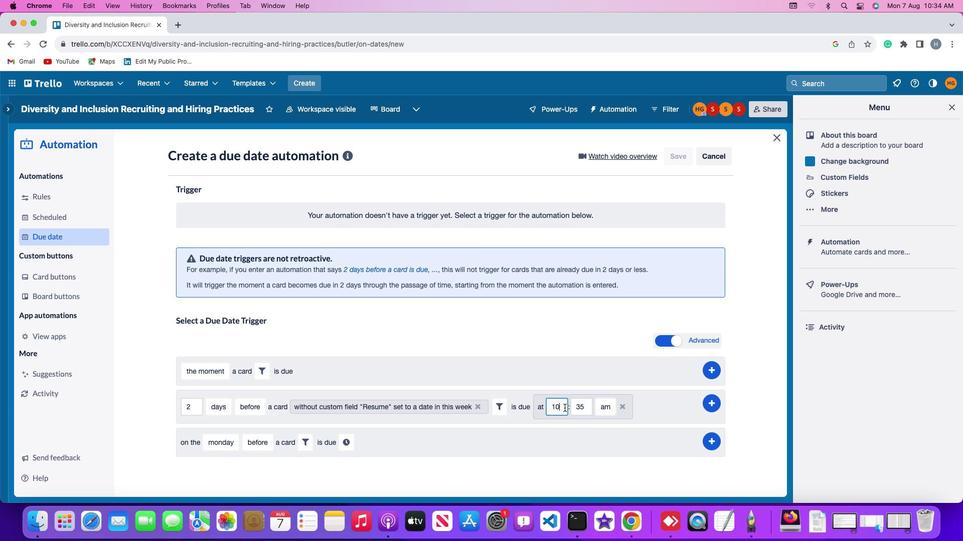 
Action: Mouse pressed left at (565, 407)
Screenshot: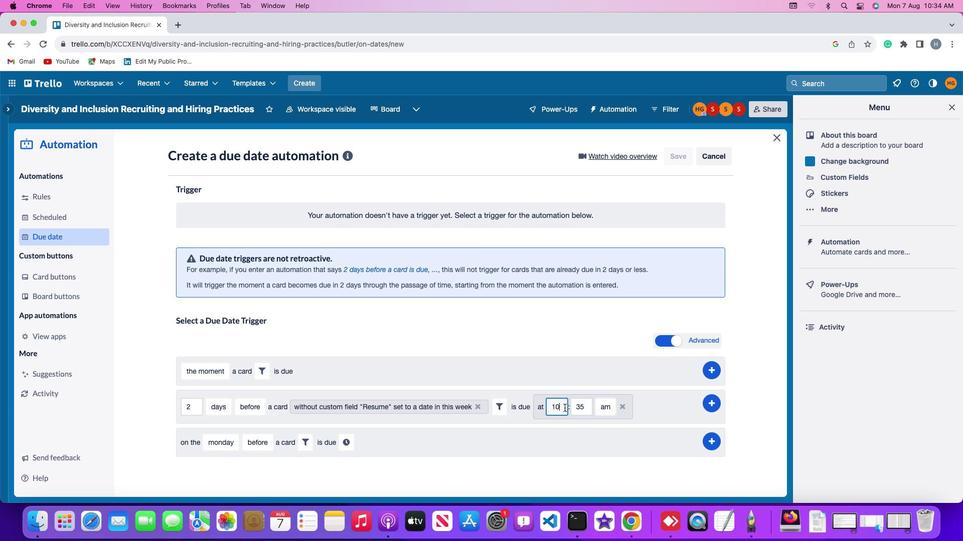 
Action: Mouse moved to (565, 408)
Screenshot: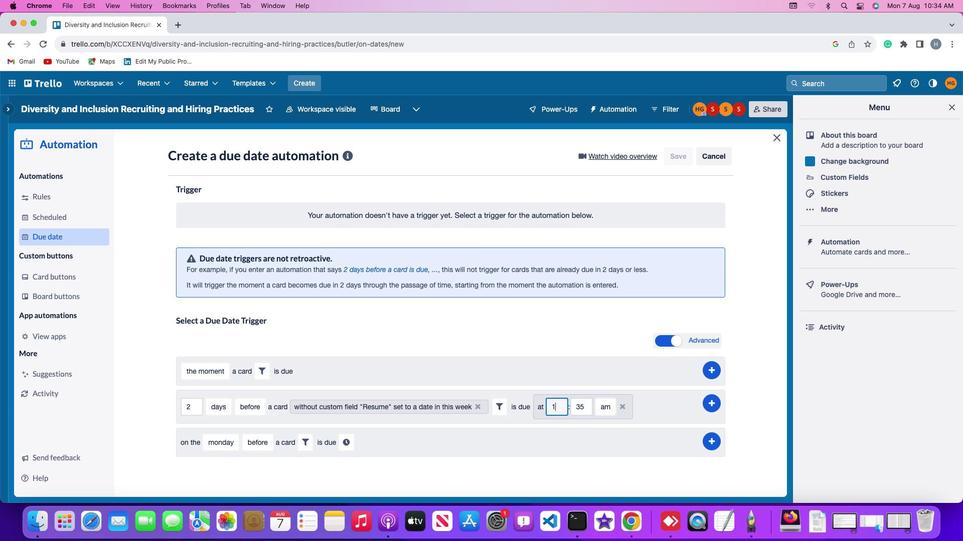 
Action: Key pressed Key.backspace
Screenshot: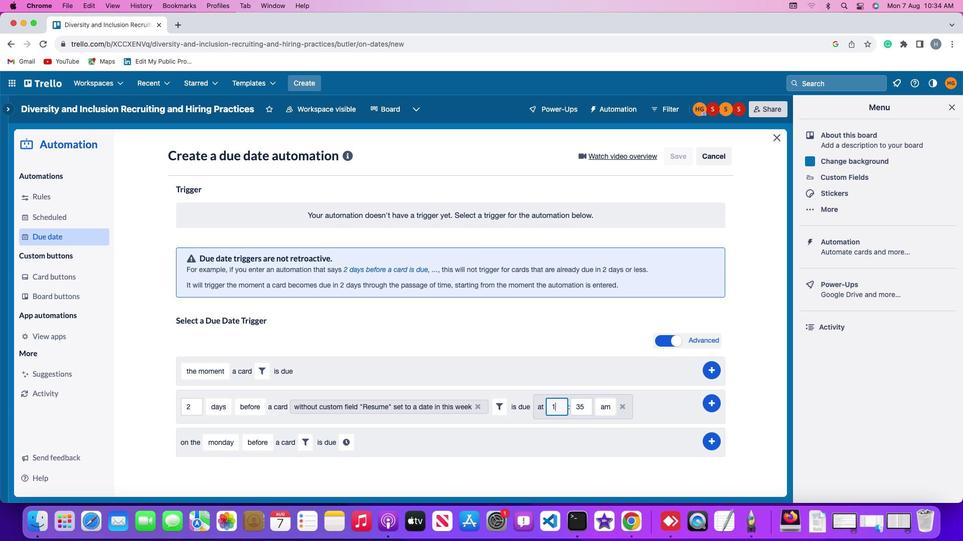 
Action: Mouse moved to (565, 408)
Screenshot: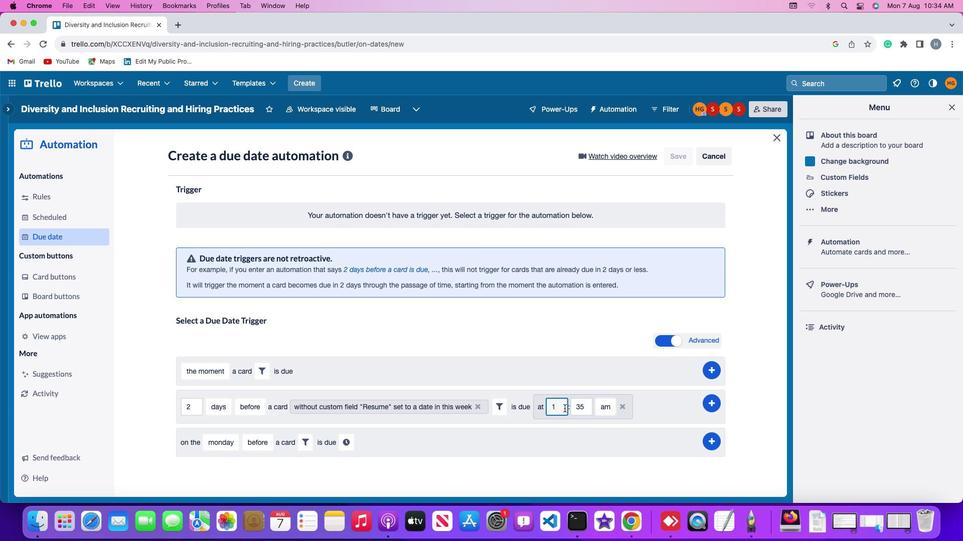 
Action: Key pressed Key.backspace
Screenshot: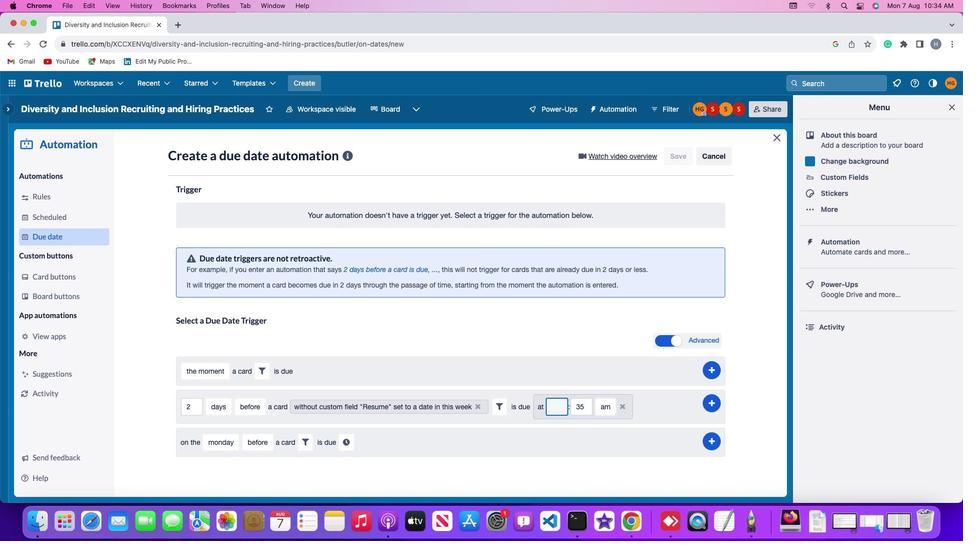 
Action: Mouse moved to (565, 408)
Screenshot: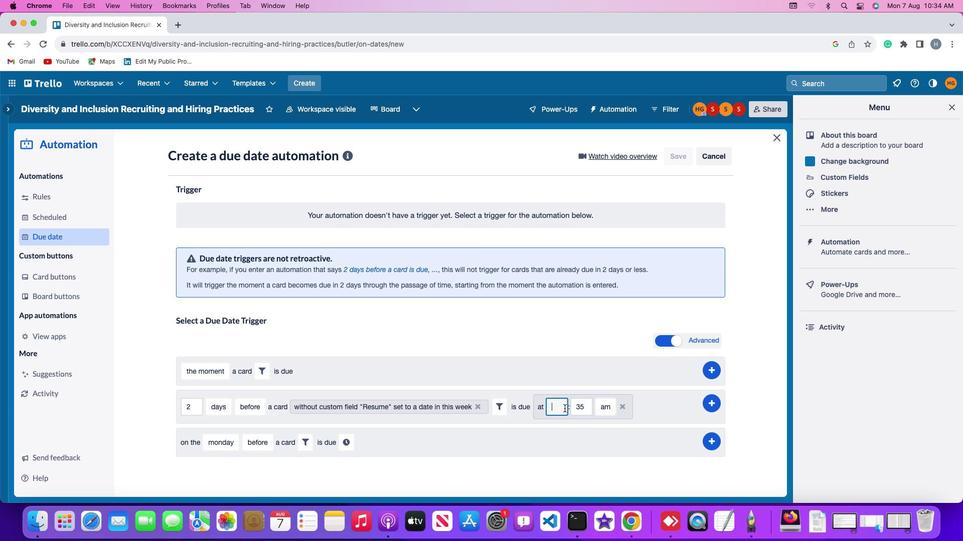 
Action: Key pressed '1''1'
Screenshot: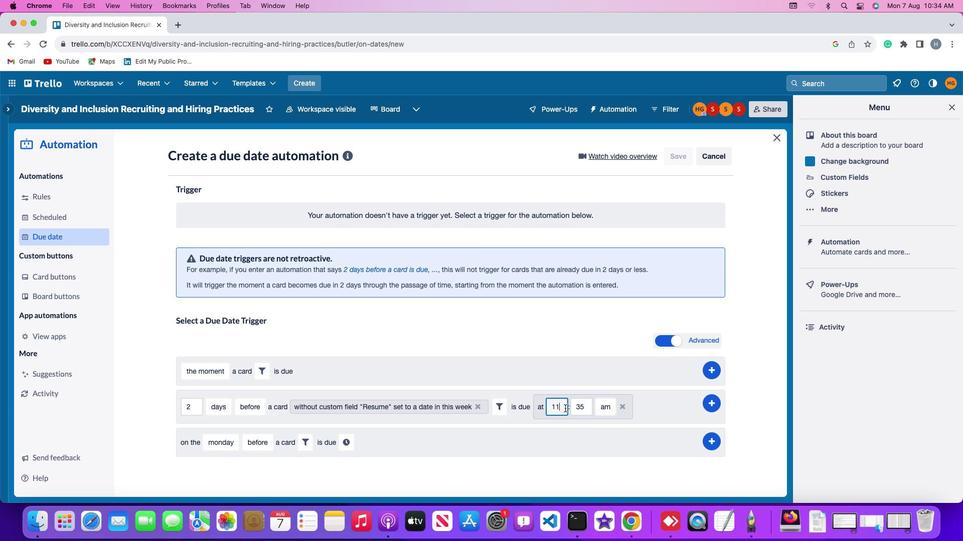 
Action: Mouse moved to (587, 406)
Screenshot: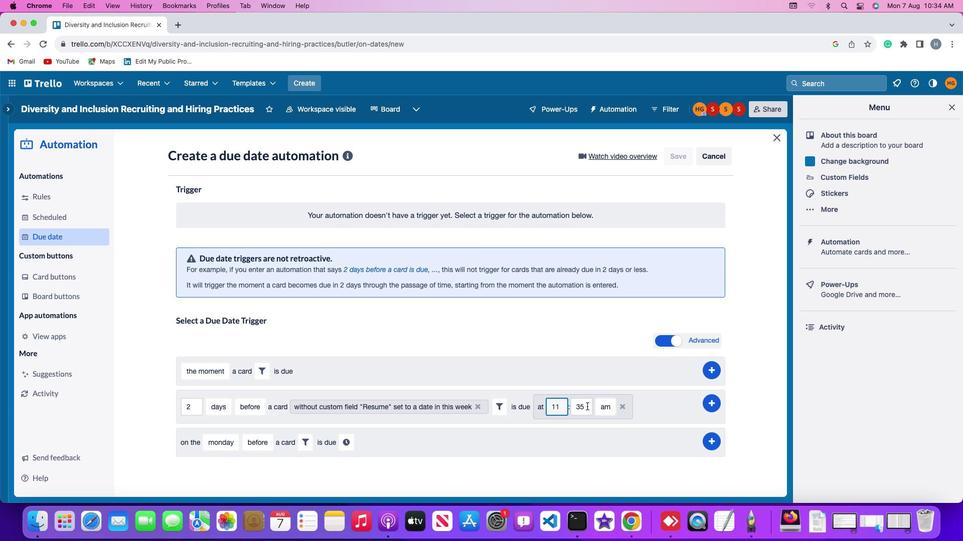 
Action: Mouse pressed left at (587, 406)
Screenshot: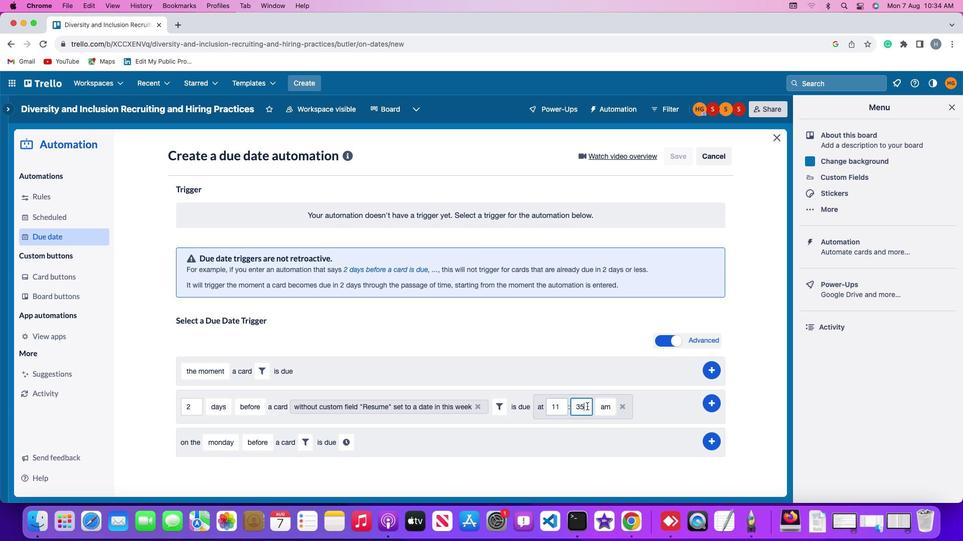 
Action: Key pressed Key.backspaceKey.backspace'0''0'
Screenshot: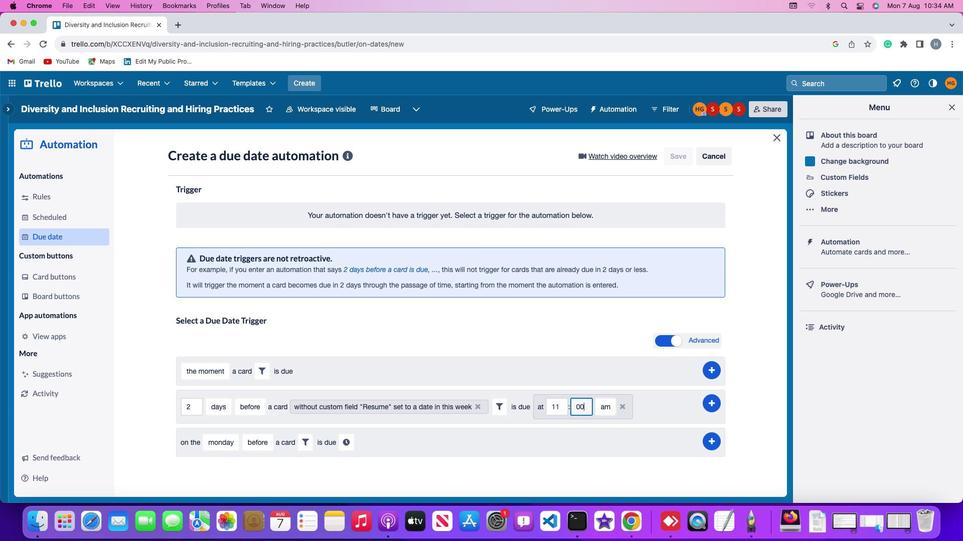 
Action: Mouse moved to (608, 405)
Screenshot: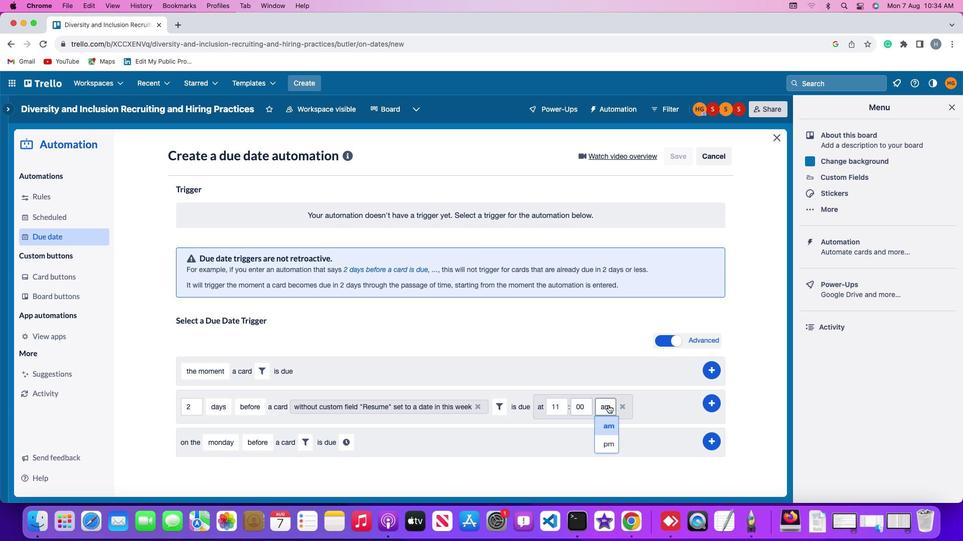
Action: Mouse pressed left at (608, 405)
Screenshot: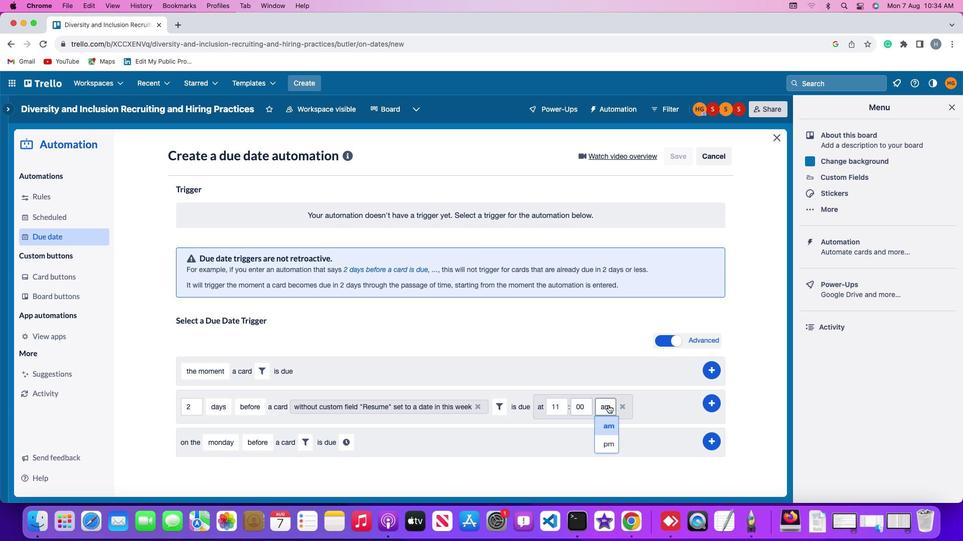 
Action: Mouse moved to (607, 430)
Screenshot: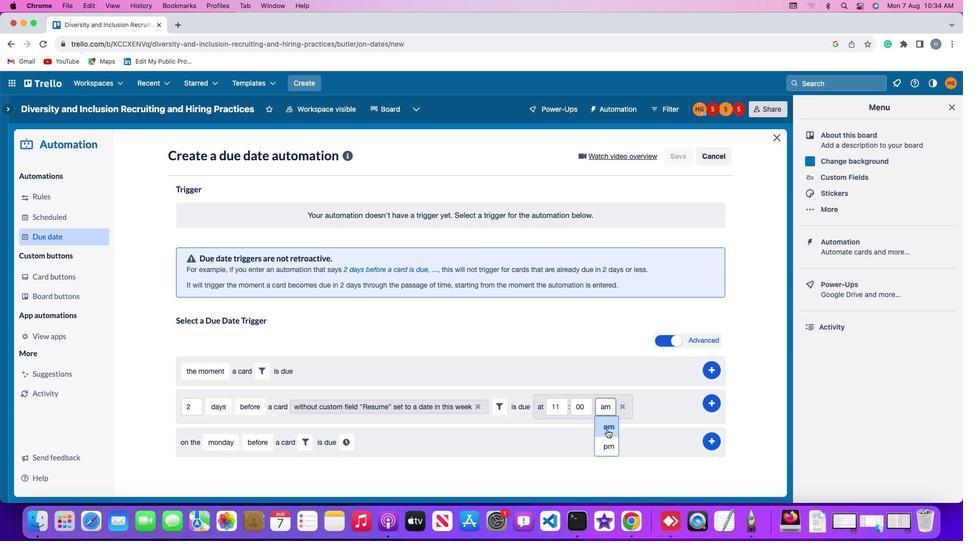 
Action: Mouse pressed left at (607, 430)
Screenshot: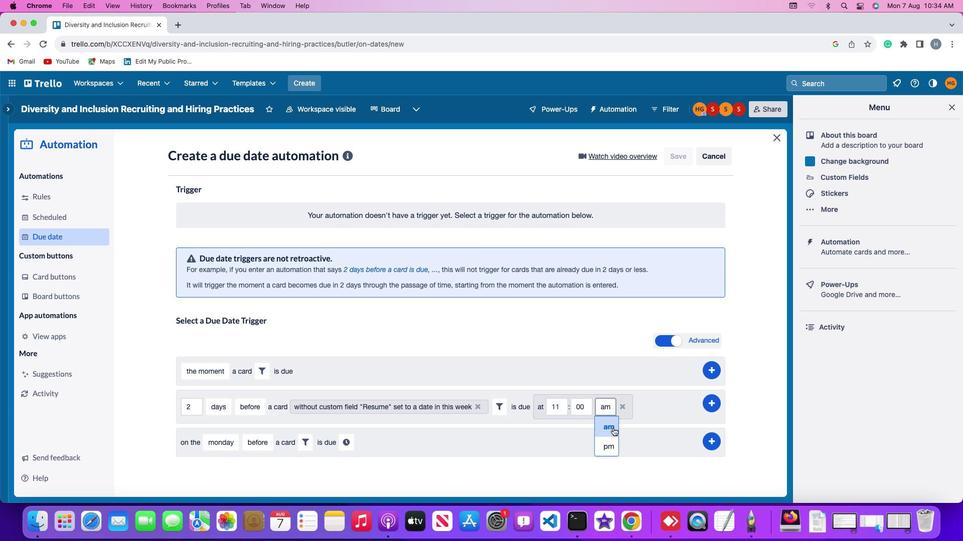 
Action: Mouse moved to (711, 402)
Screenshot: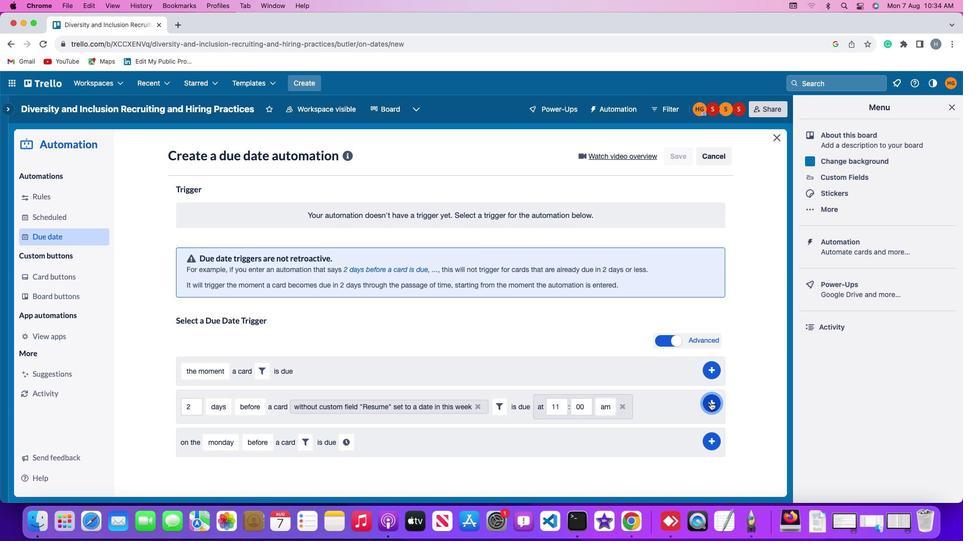
Action: Mouse pressed left at (711, 402)
Screenshot: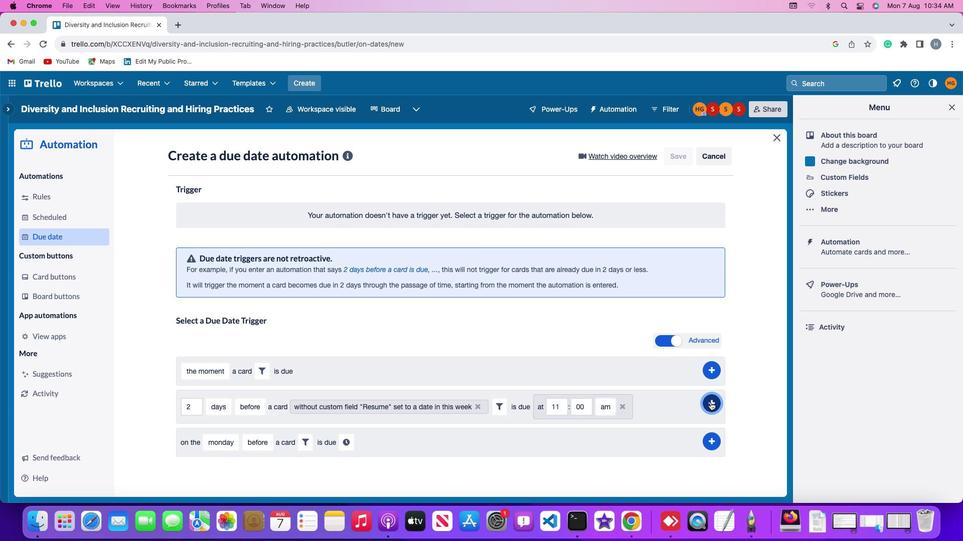 
Action: Mouse moved to (758, 311)
Screenshot: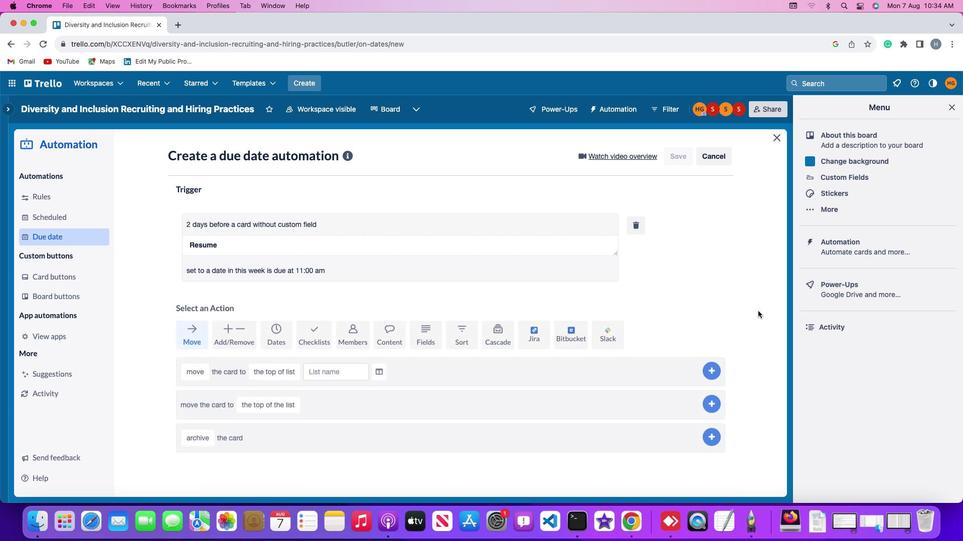 
